 Task: Open Card Food Safety Review in Board Talent Acquisition to Workspace Diversity and Inclusion and add a team member Softage.2@softage.net, a label Purple, a checklist Exchange-Traded Funds (ETFs), an attachment from your onedrive, a color Purple and finally, add a card description 'Plan and execute company team-building retreat with a focus on stress management and resilience' and a comment 'Let us approach this task with a sense of ownership and responsibility, recognizing that its success is our responsibility.'. Add a start date 'Jan 02, 1900' with a due date 'Jan 09, 1900'
Action: Mouse moved to (104, 372)
Screenshot: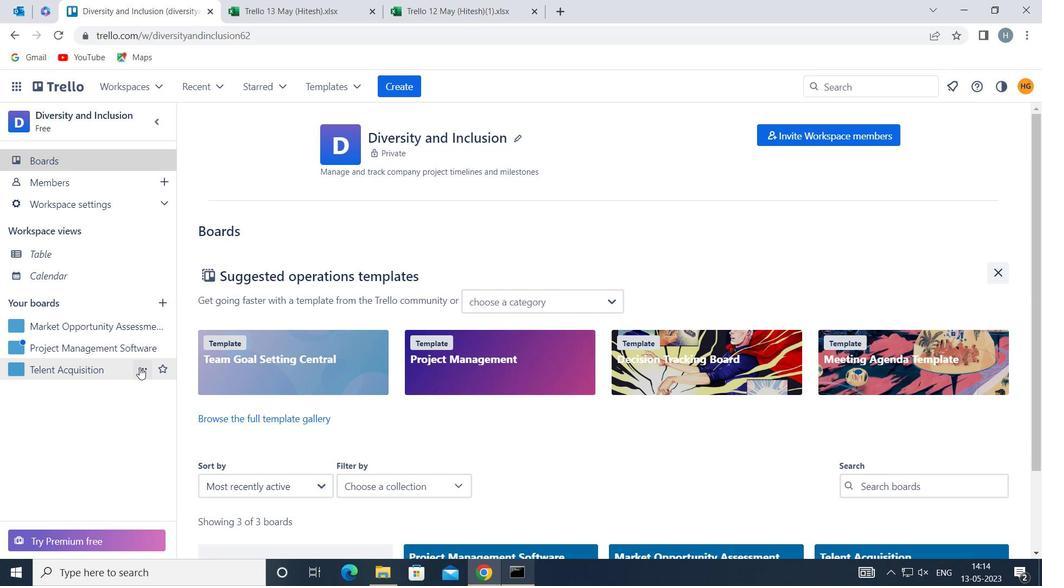 
Action: Mouse pressed left at (104, 372)
Screenshot: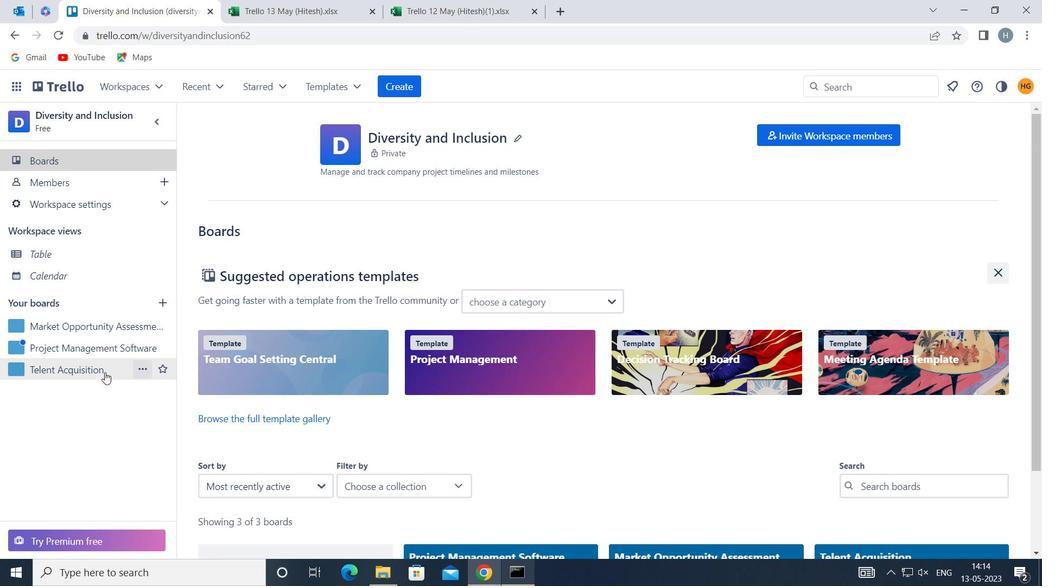 
Action: Mouse moved to (328, 190)
Screenshot: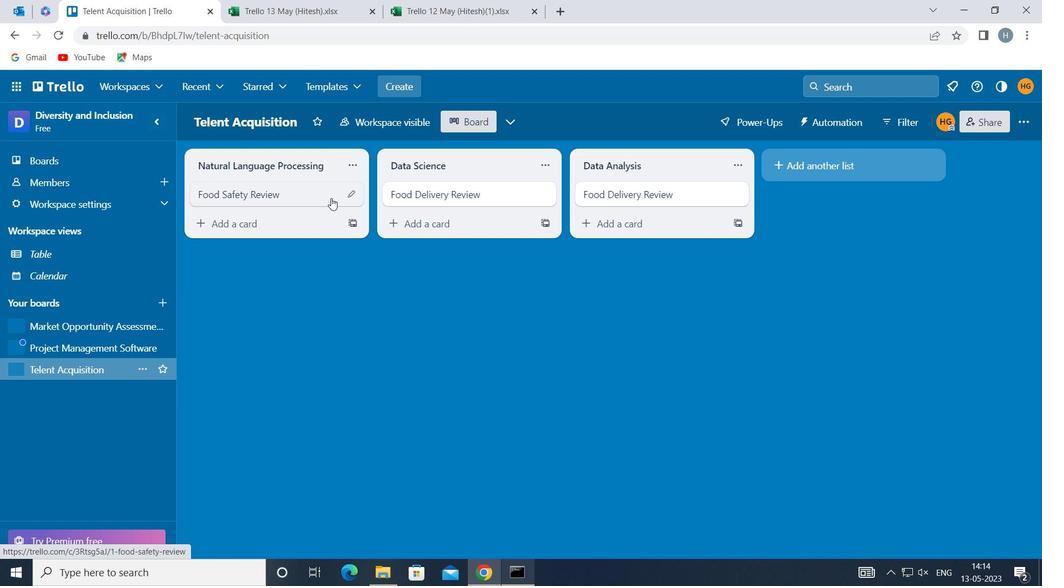 
Action: Mouse pressed left at (328, 190)
Screenshot: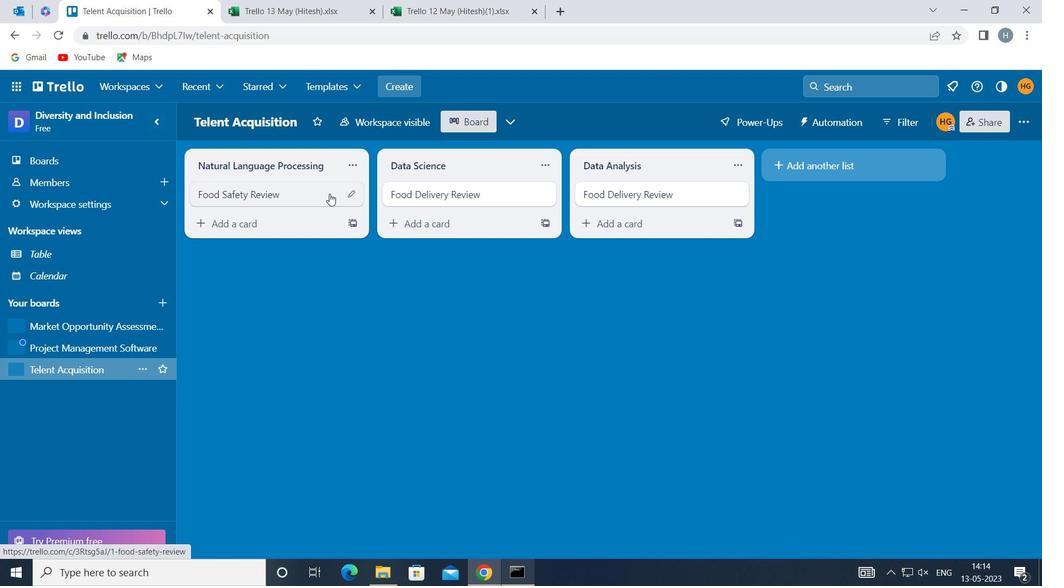 
Action: Mouse moved to (698, 193)
Screenshot: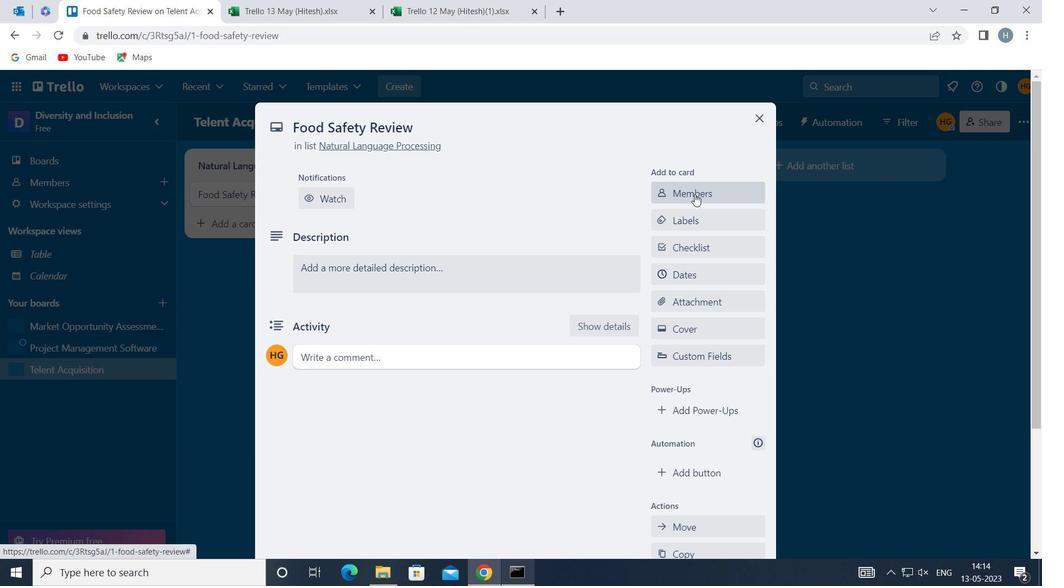 
Action: Mouse pressed left at (698, 193)
Screenshot: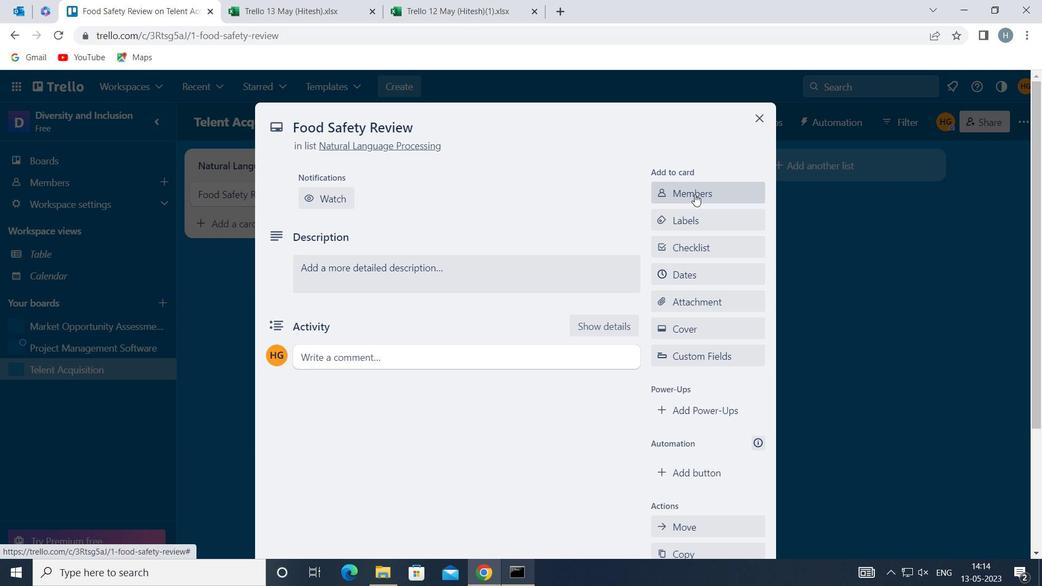 
Action: Mouse moved to (698, 192)
Screenshot: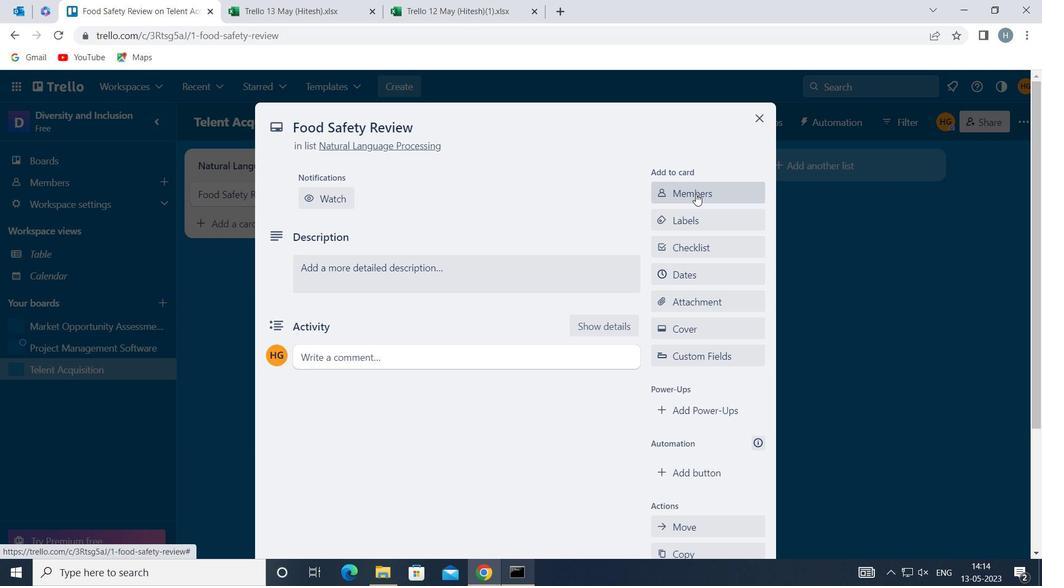 
Action: Key pressed softage
Screenshot: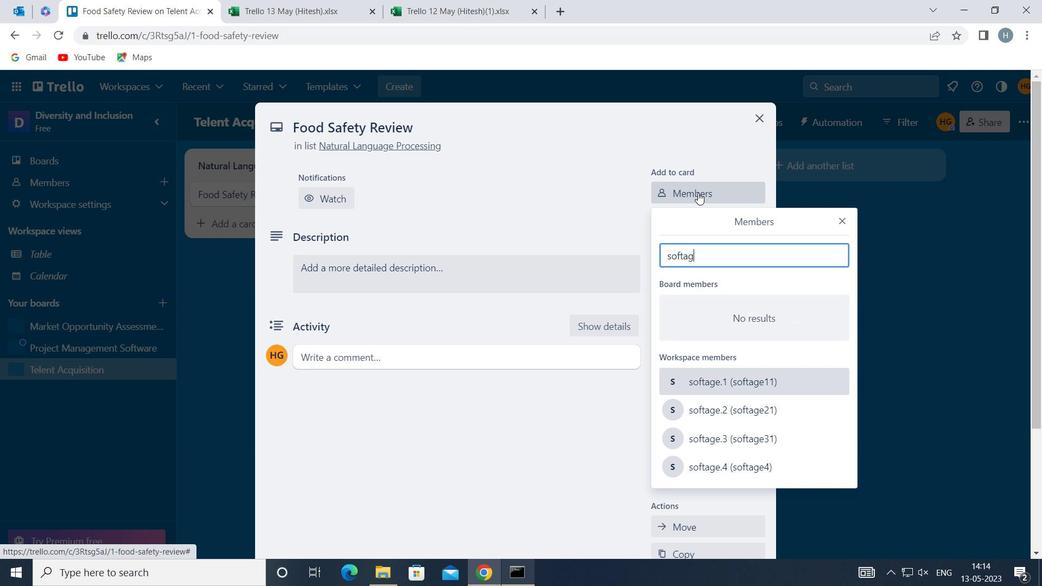 
Action: Mouse moved to (734, 407)
Screenshot: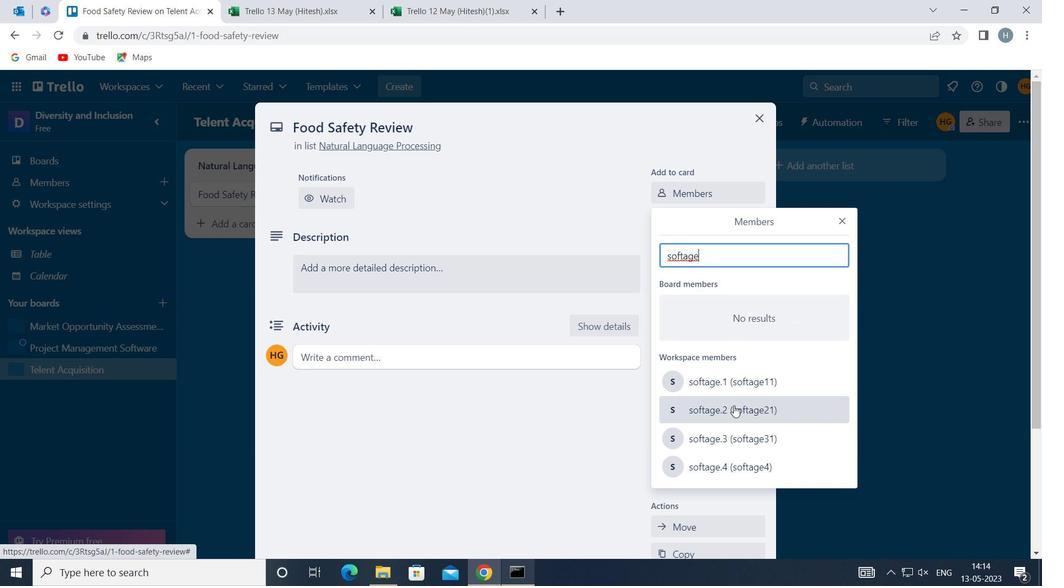 
Action: Mouse pressed left at (734, 407)
Screenshot: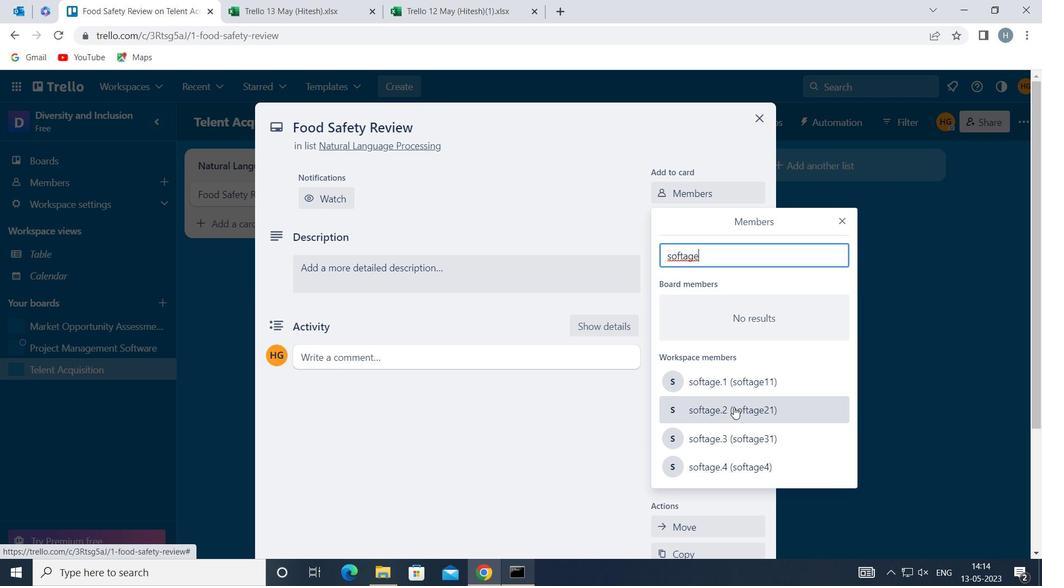 
Action: Mouse moved to (846, 219)
Screenshot: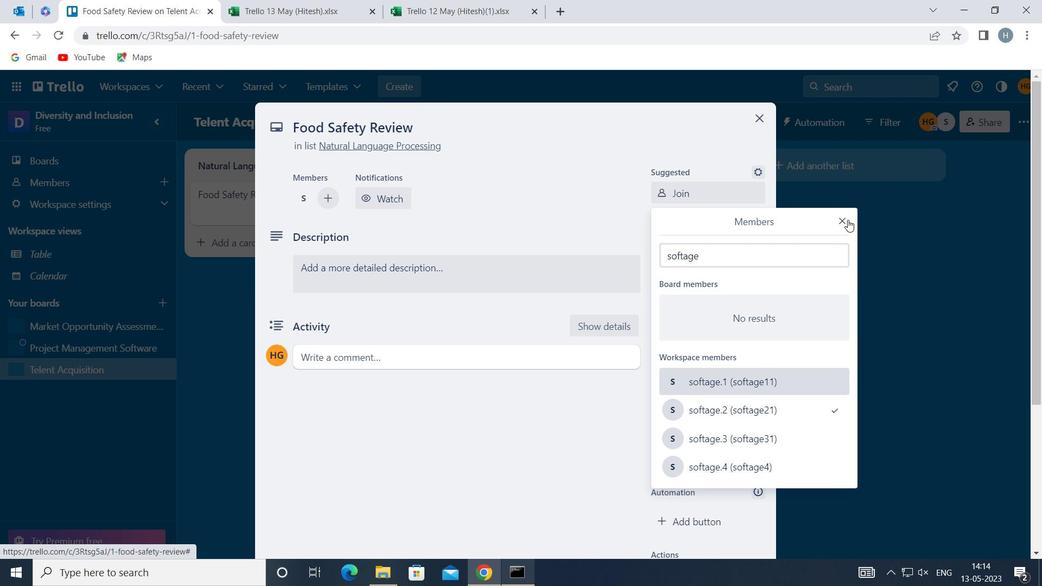 
Action: Mouse pressed left at (846, 219)
Screenshot: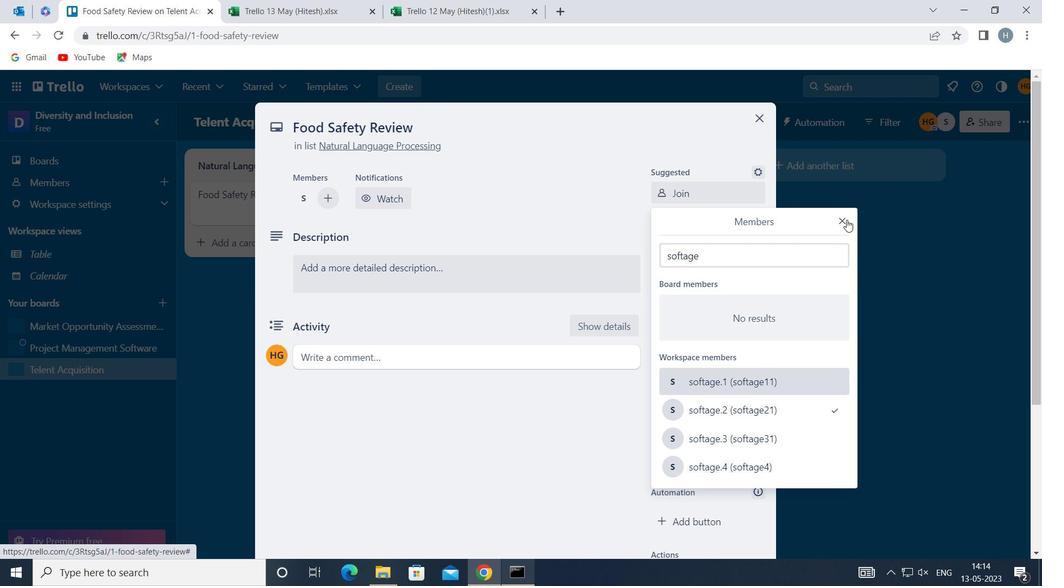 
Action: Mouse moved to (716, 266)
Screenshot: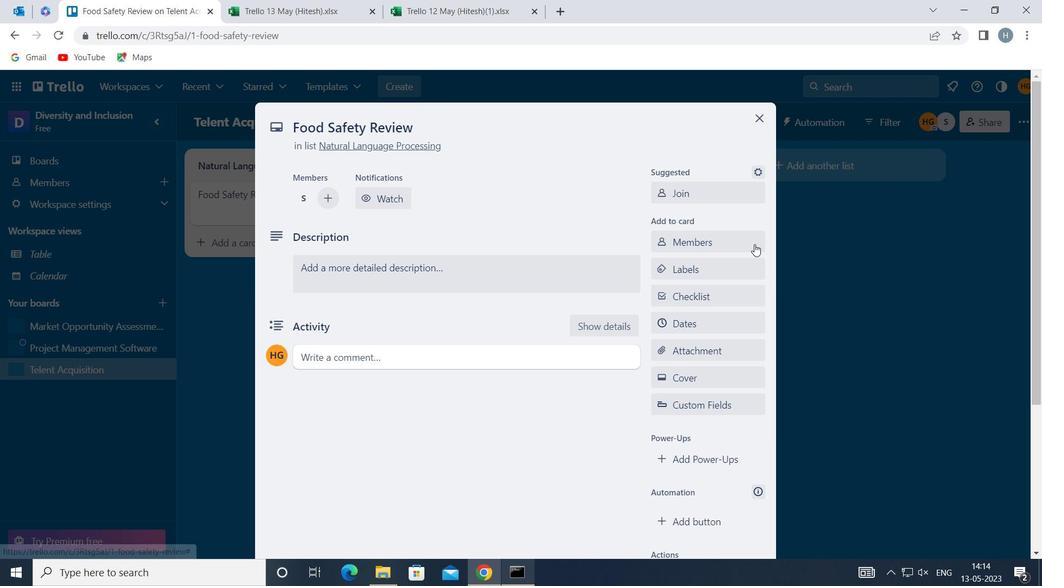 
Action: Mouse pressed left at (716, 266)
Screenshot: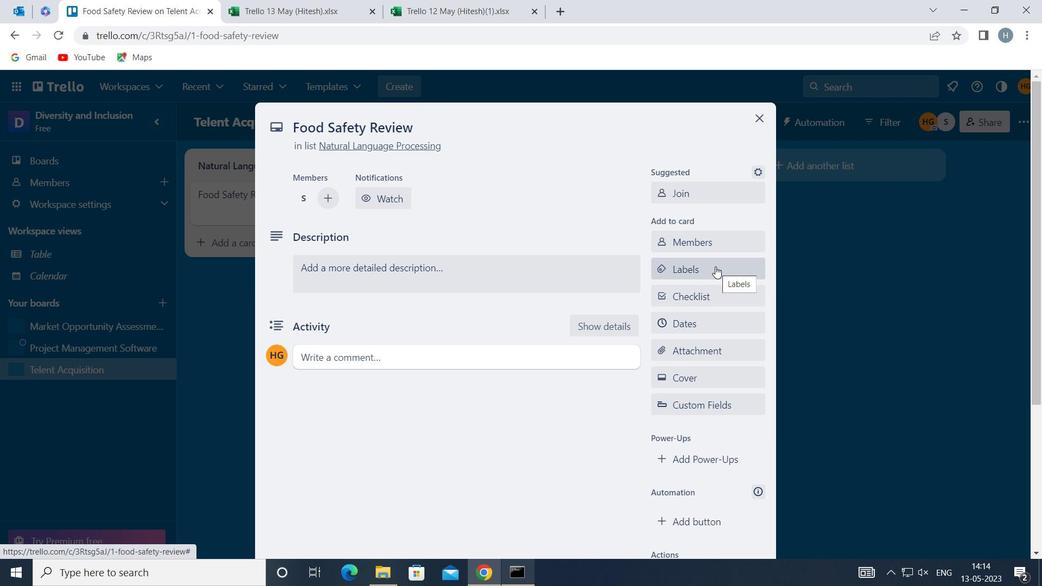 
Action: Mouse moved to (728, 294)
Screenshot: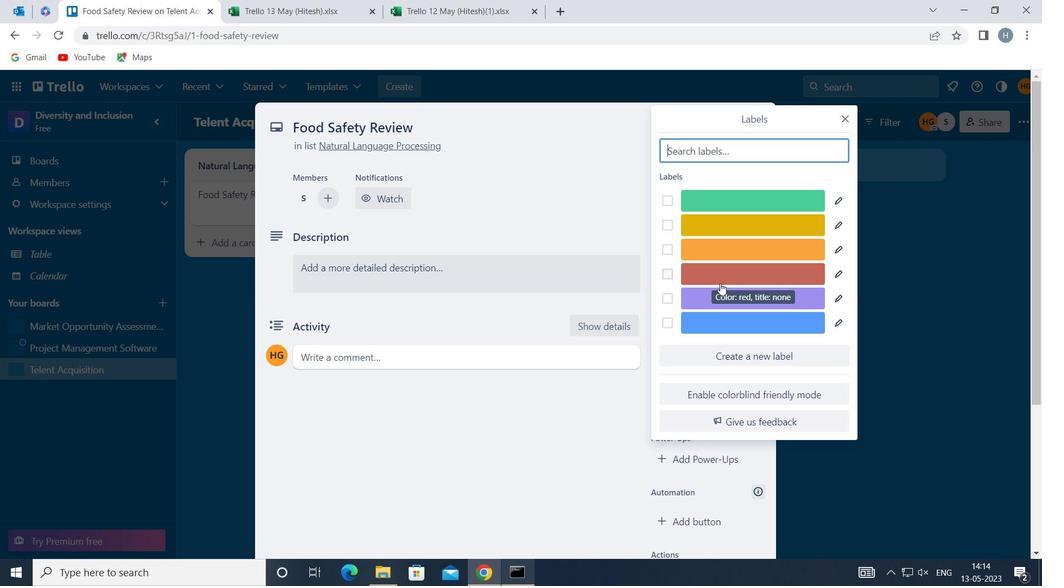 
Action: Mouse pressed left at (728, 294)
Screenshot: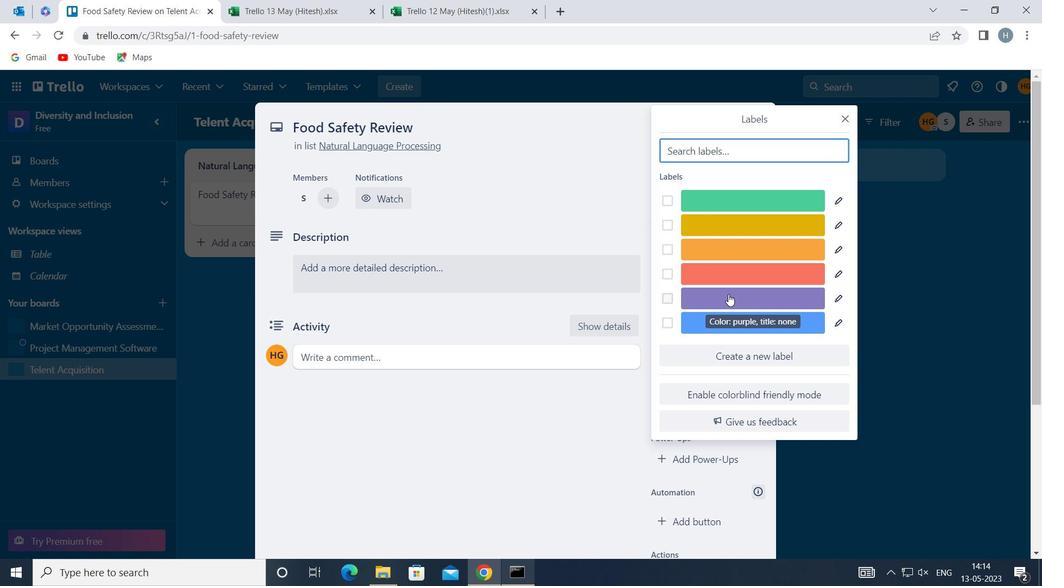 
Action: Mouse moved to (845, 115)
Screenshot: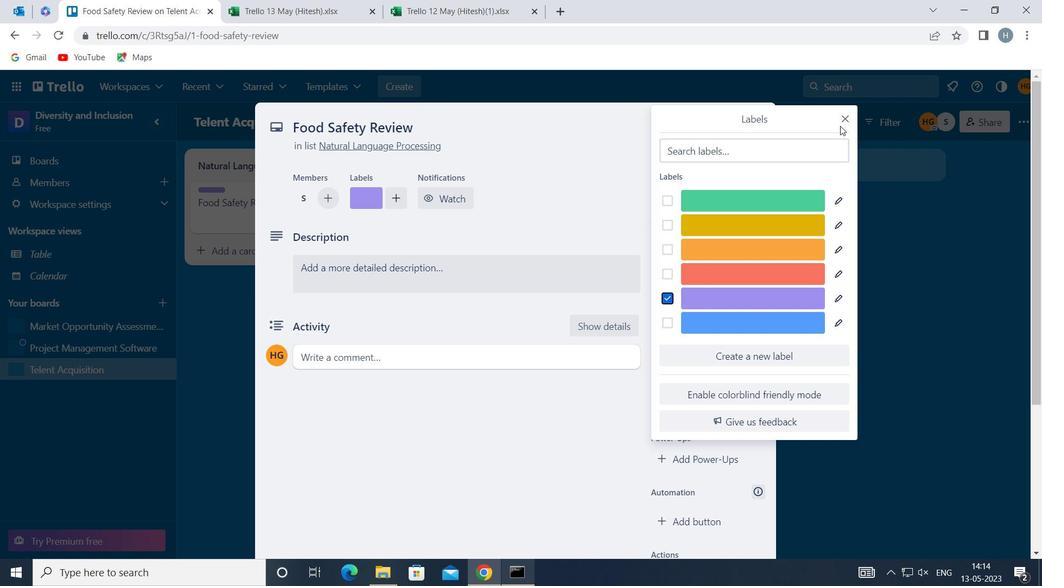 
Action: Mouse pressed left at (845, 115)
Screenshot: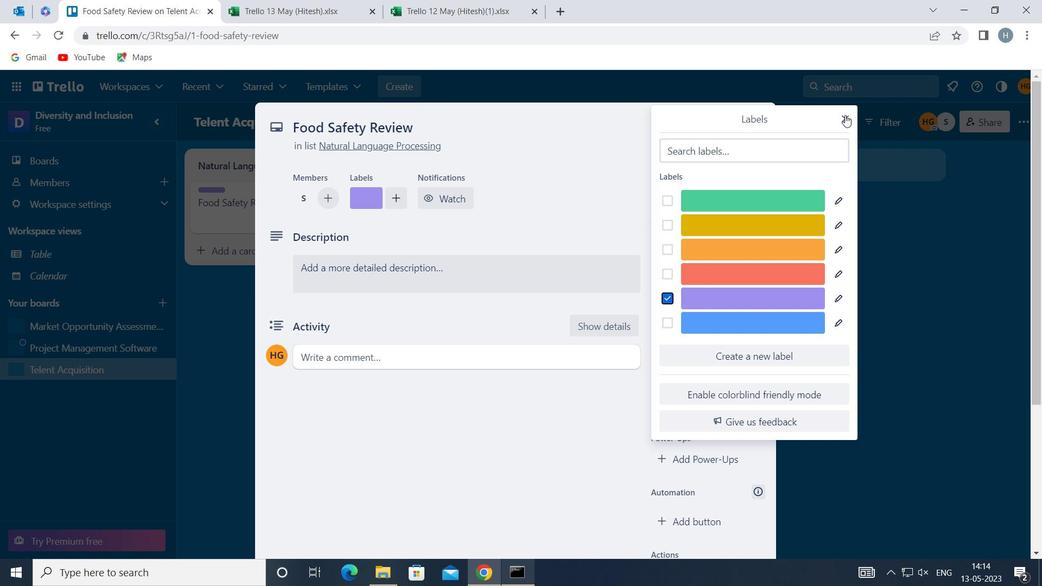 
Action: Mouse moved to (702, 293)
Screenshot: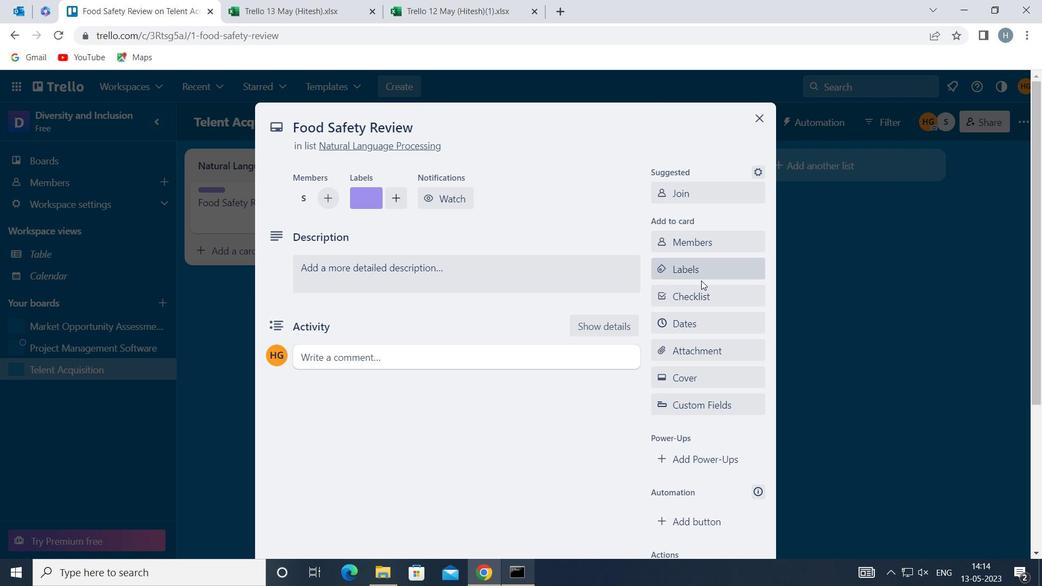 
Action: Mouse pressed left at (702, 293)
Screenshot: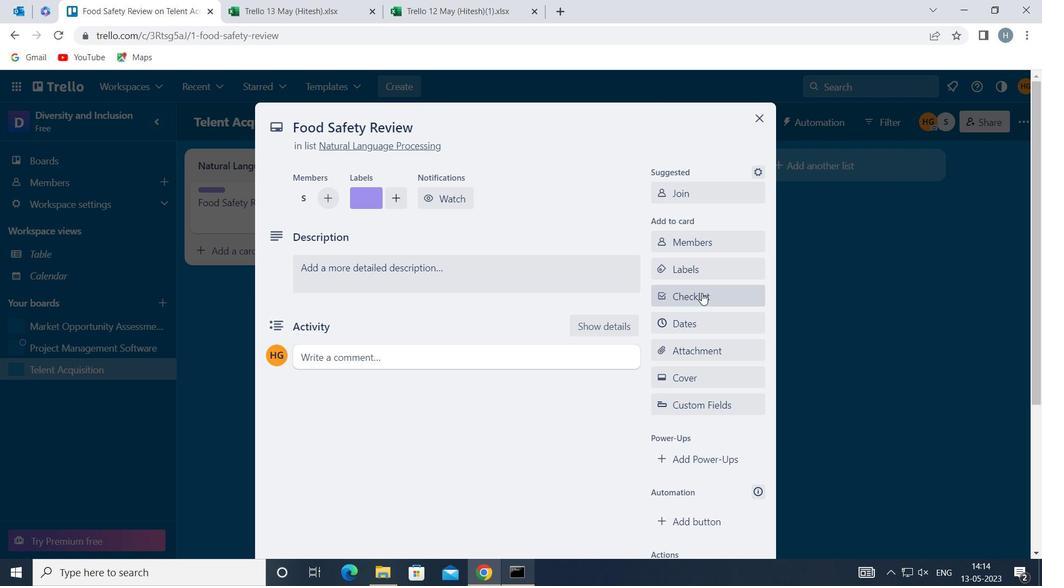 
Action: Mouse moved to (704, 293)
Screenshot: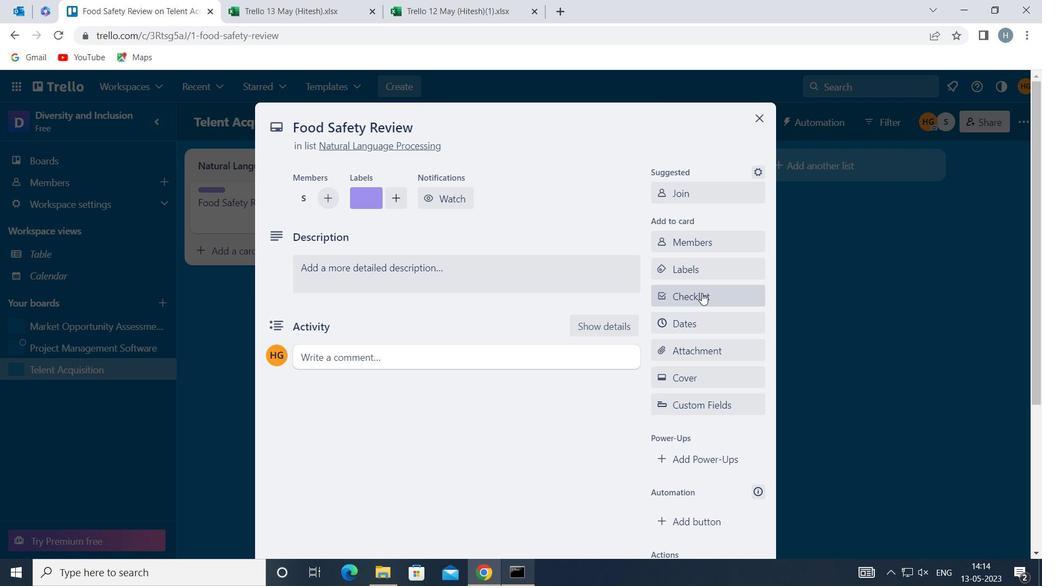 
Action: Key pressed <Key.shift>EXCHANGE-<Key.shift>TRADED<Key.space><Key.shift>FUNDS<Key.space><Key.shift_r>(<Key.shift><Key.shift><Key.shift><Key.shift><Key.shift><Key.shift><Key.shift><Key.shift><Key.shift><Key.shift><Key.shift><Key.shift>ETFS<Key.shift_r>)
Screenshot: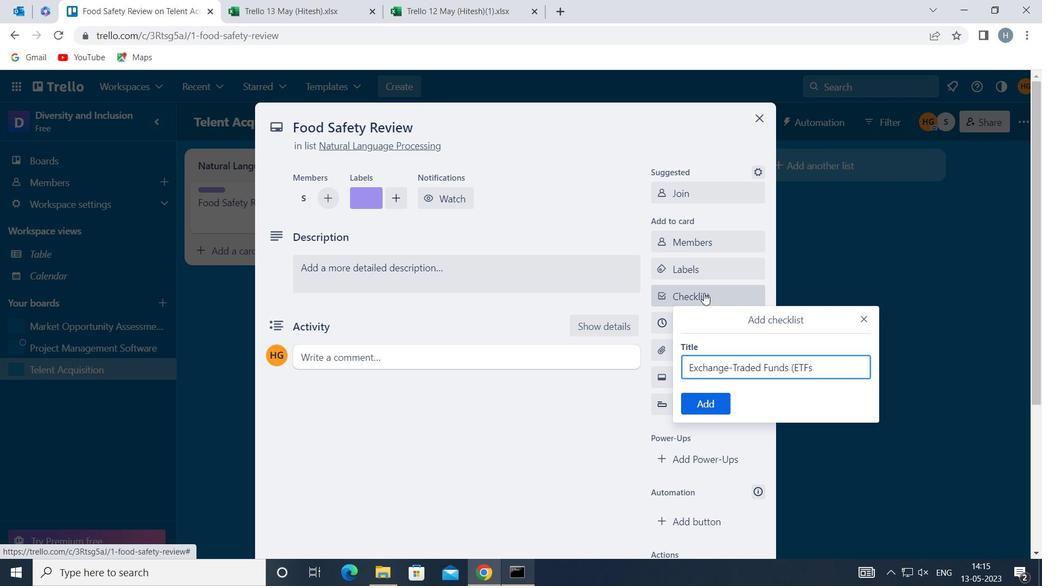 
Action: Mouse moved to (692, 400)
Screenshot: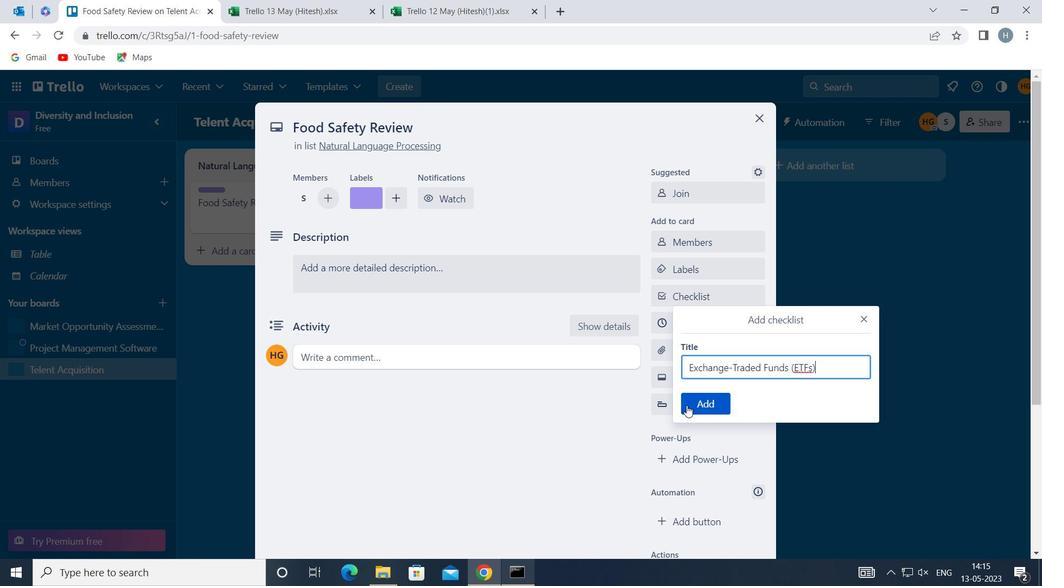 
Action: Mouse pressed left at (692, 400)
Screenshot: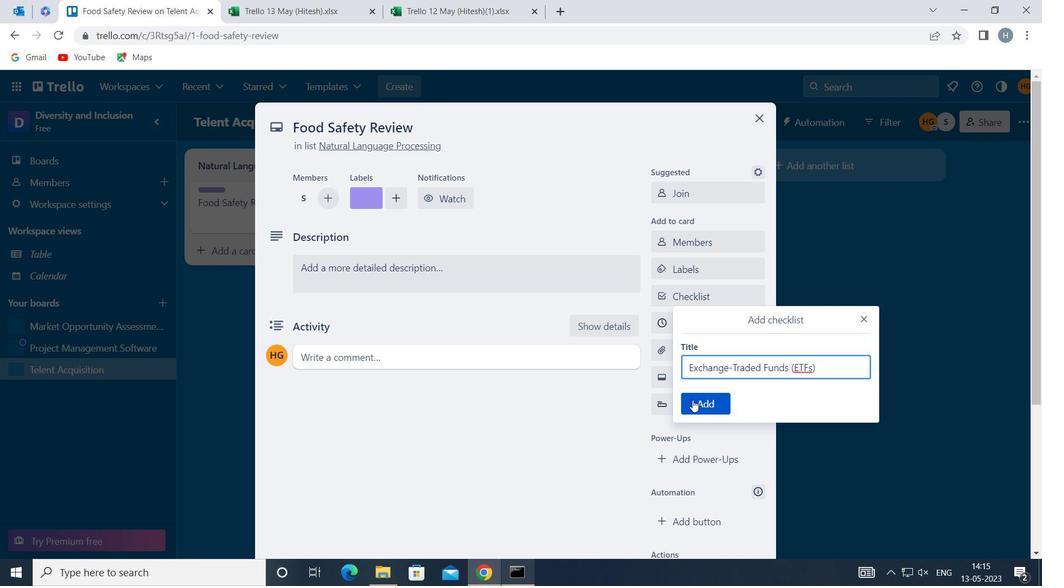 
Action: Mouse moved to (711, 346)
Screenshot: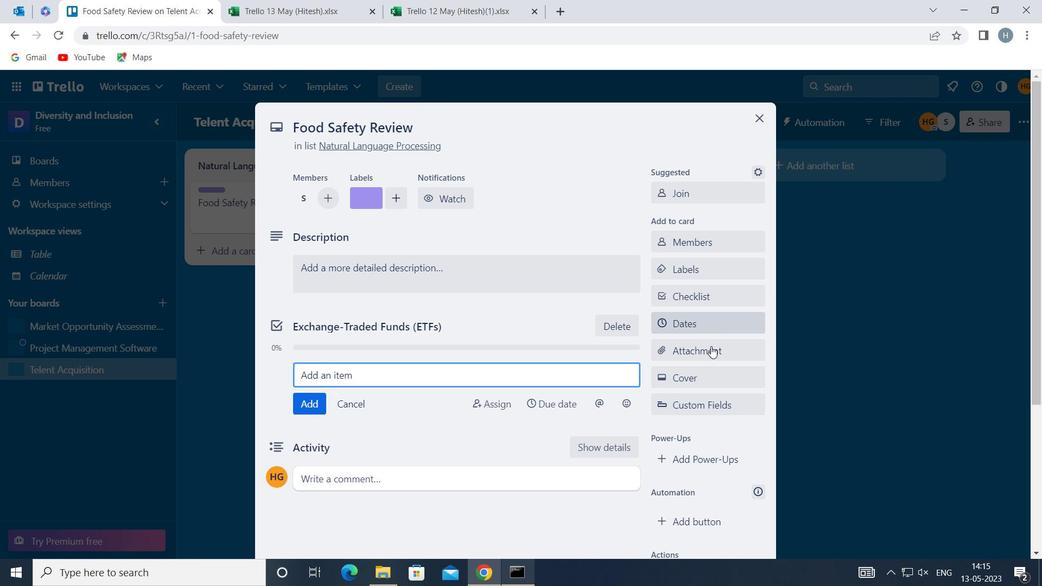 
Action: Mouse pressed left at (711, 346)
Screenshot: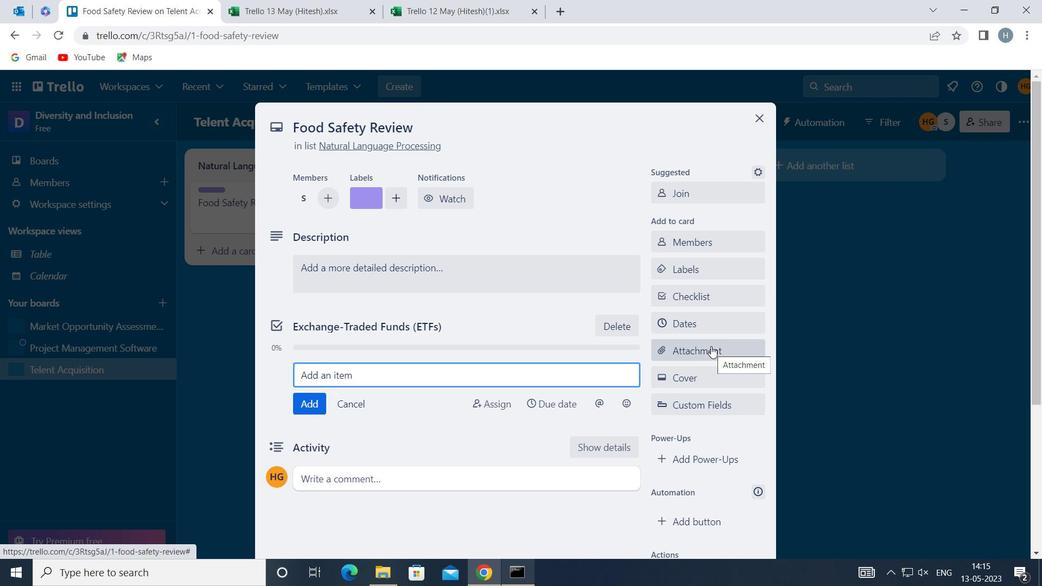 
Action: Mouse moved to (721, 249)
Screenshot: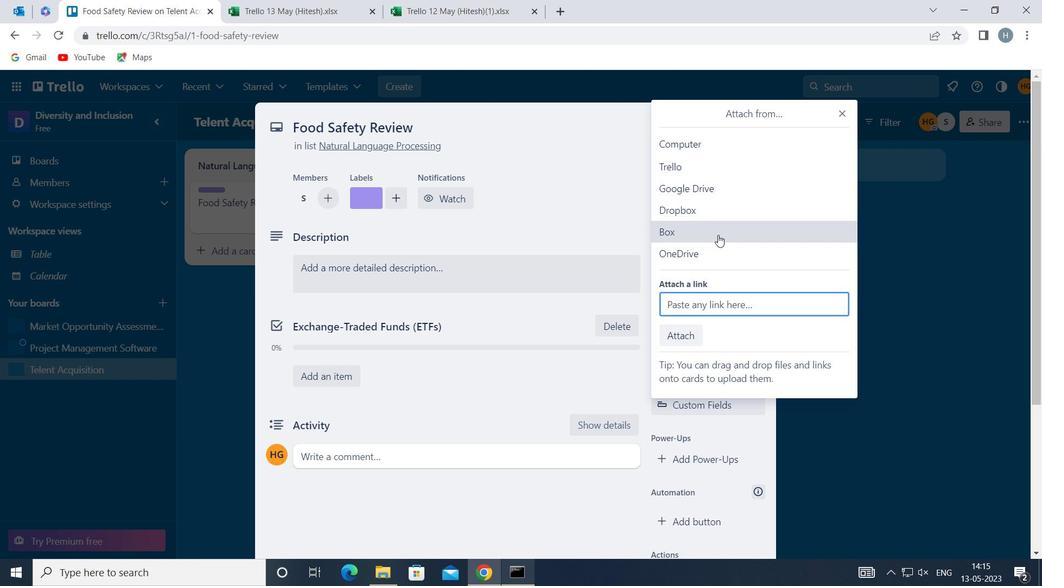 
Action: Mouse pressed left at (721, 249)
Screenshot: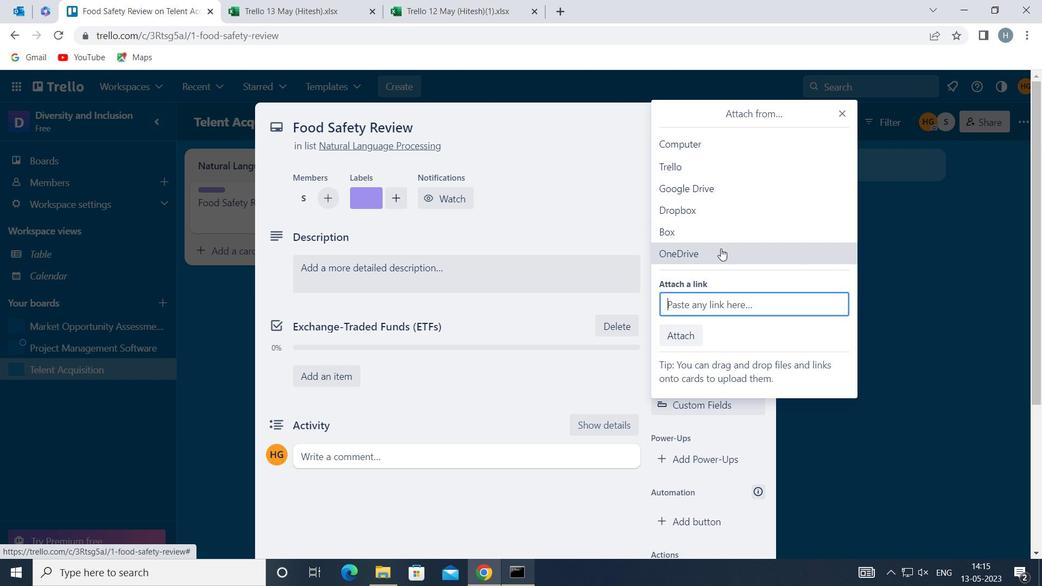 
Action: Mouse moved to (529, 200)
Screenshot: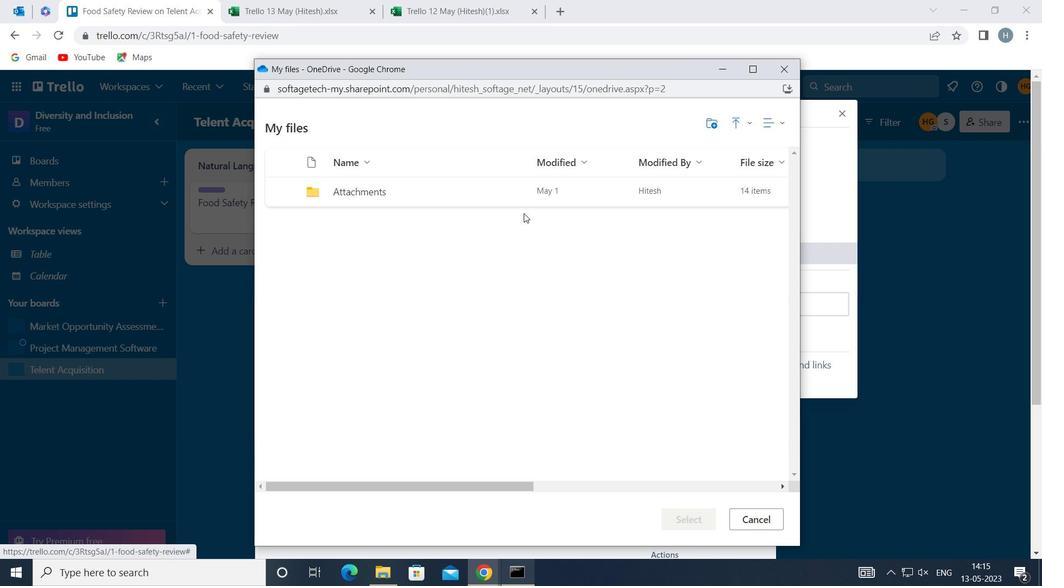 
Action: Mouse pressed left at (529, 200)
Screenshot: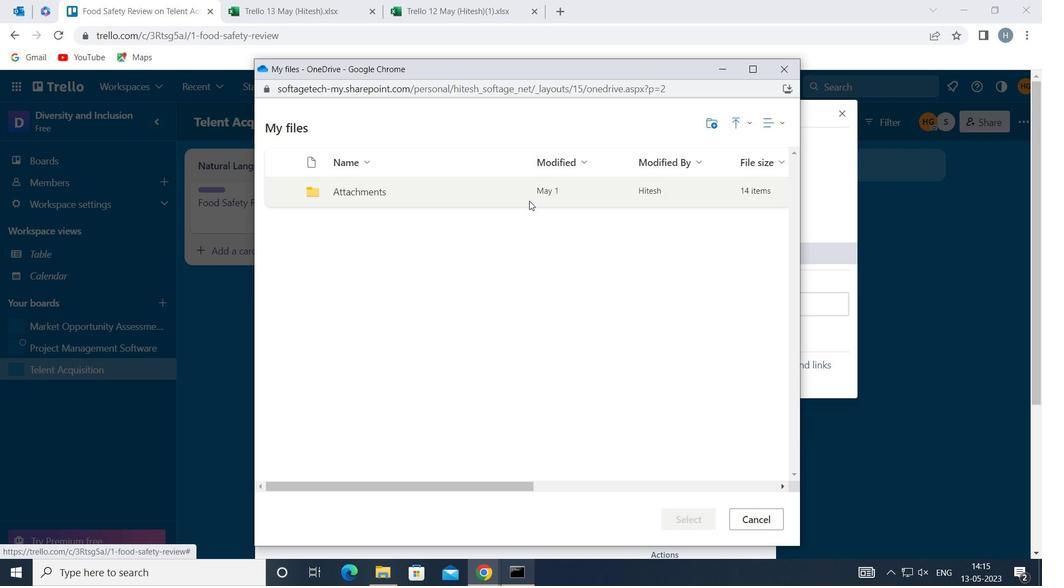 
Action: Mouse pressed left at (529, 200)
Screenshot: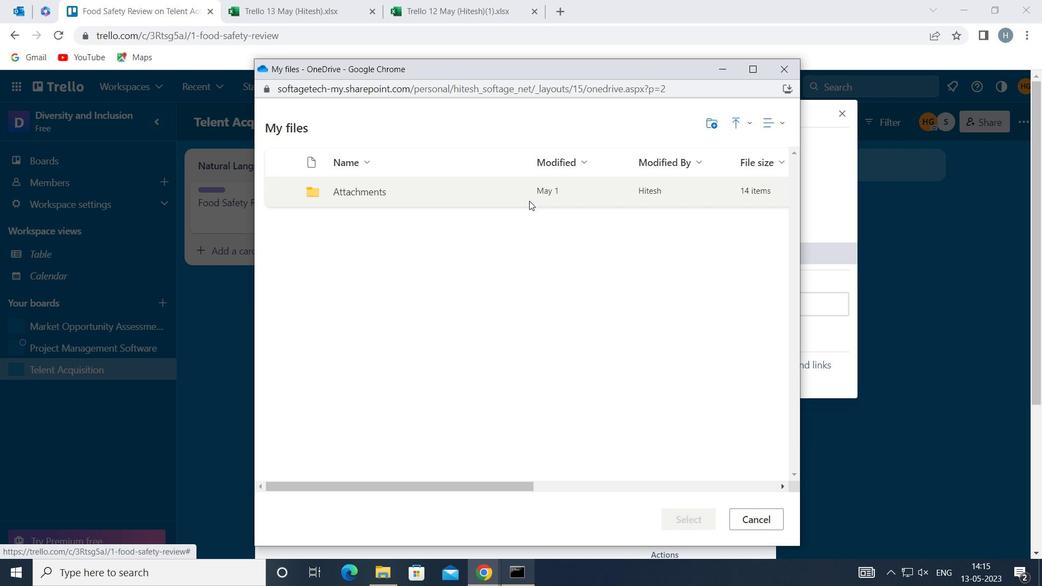 
Action: Mouse moved to (539, 217)
Screenshot: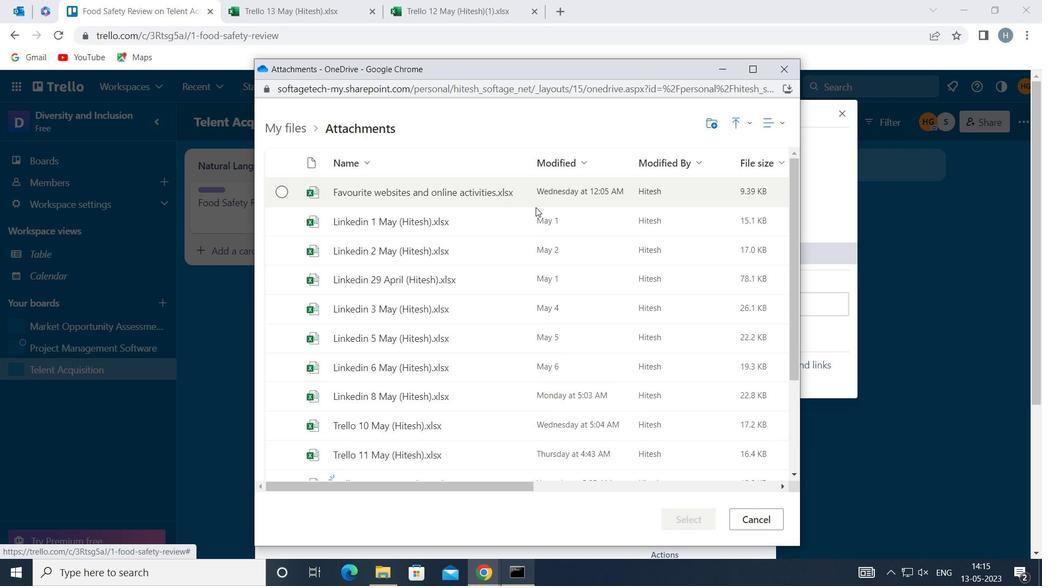 
Action: Mouse pressed left at (539, 217)
Screenshot: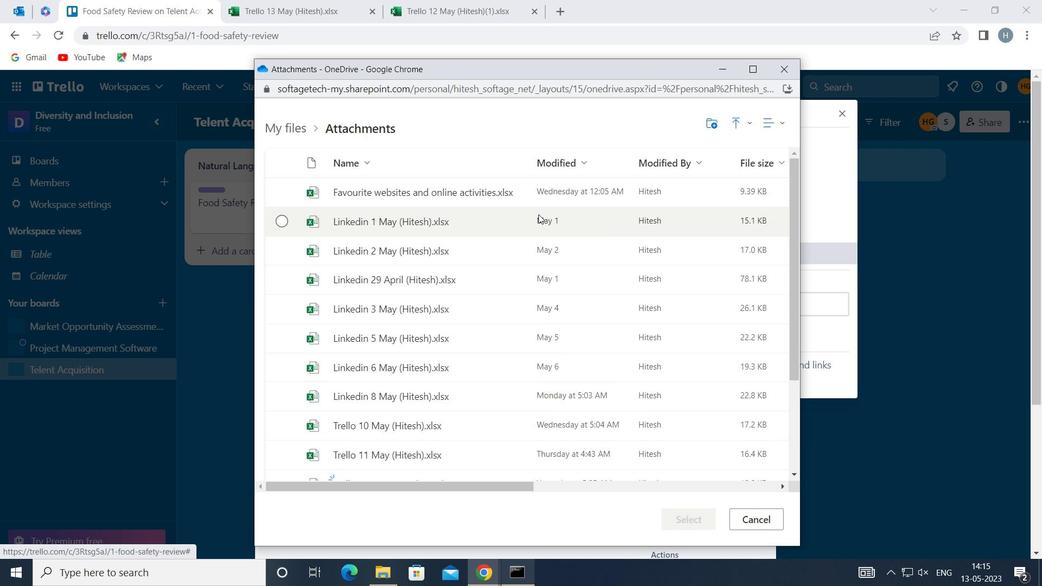 
Action: Mouse moved to (687, 520)
Screenshot: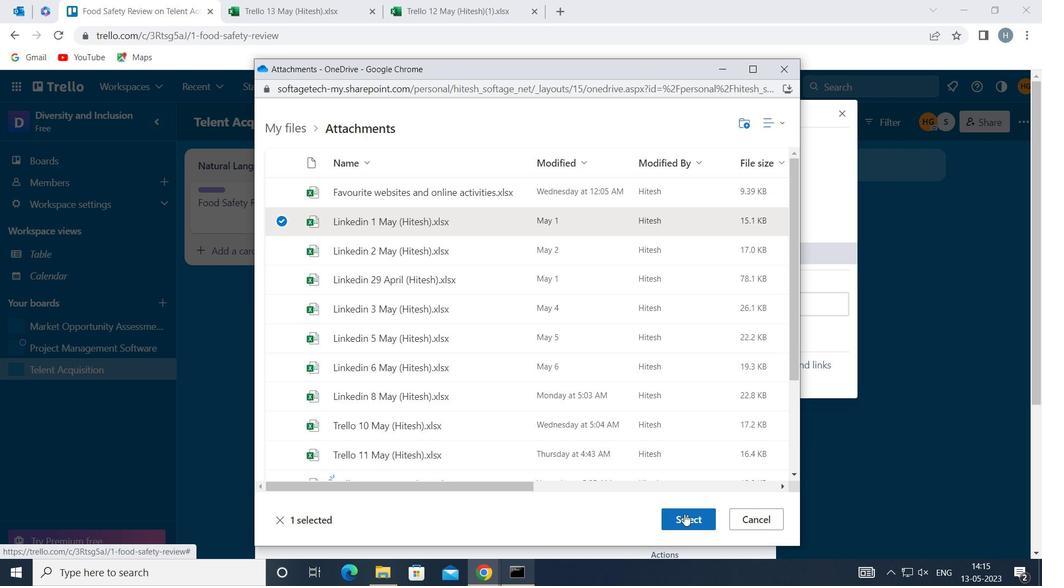 
Action: Mouse pressed left at (687, 520)
Screenshot: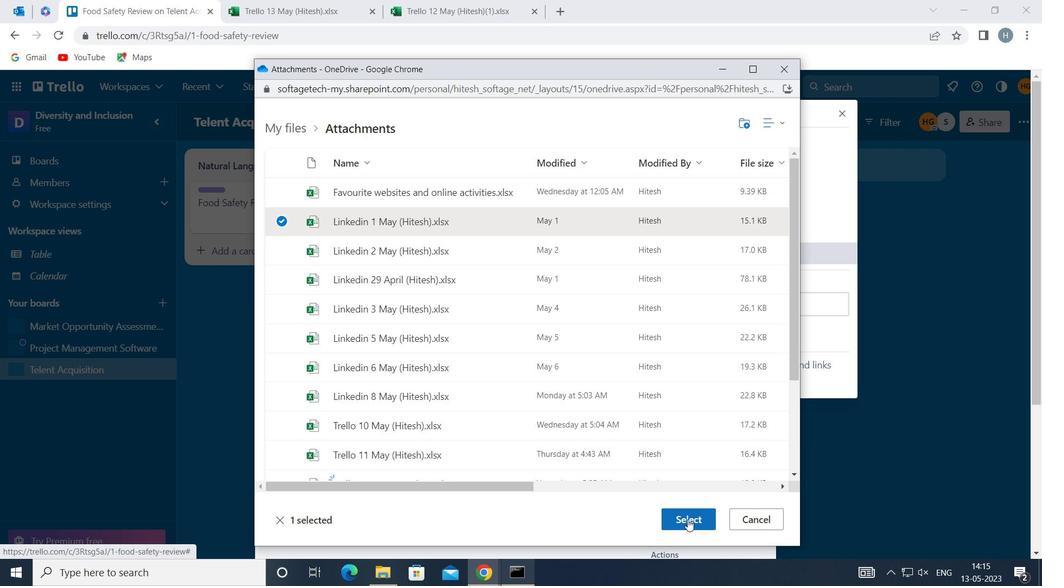 
Action: Mouse moved to (742, 377)
Screenshot: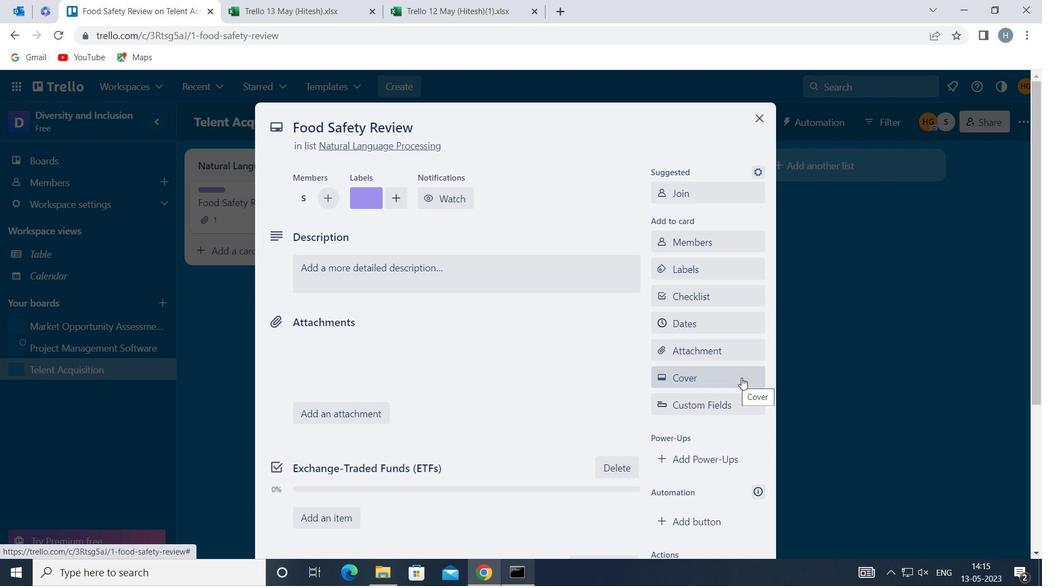 
Action: Mouse pressed left at (742, 377)
Screenshot: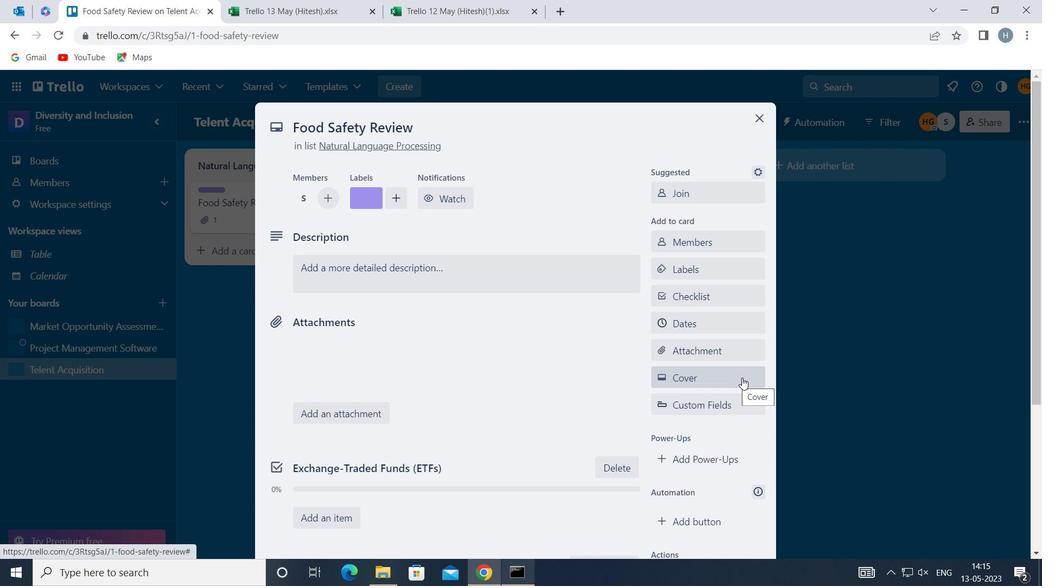 
Action: Mouse moved to (838, 281)
Screenshot: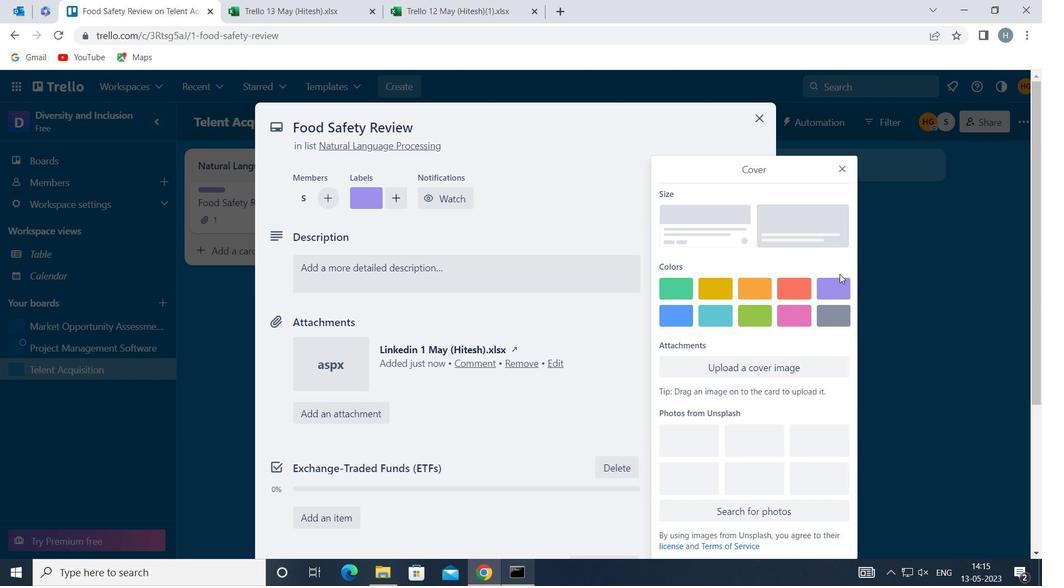 
Action: Mouse pressed left at (838, 281)
Screenshot: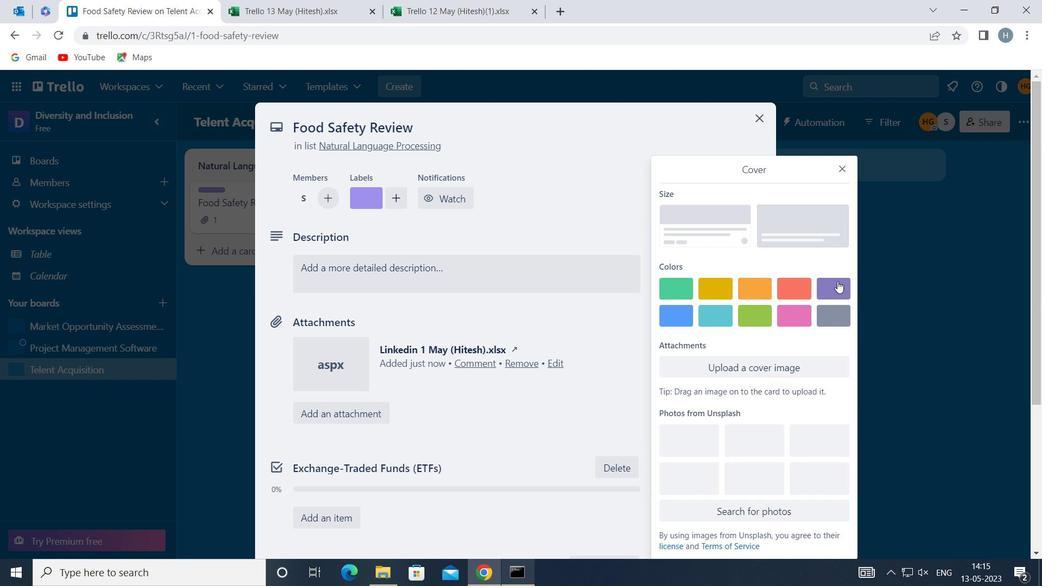 
Action: Mouse moved to (842, 141)
Screenshot: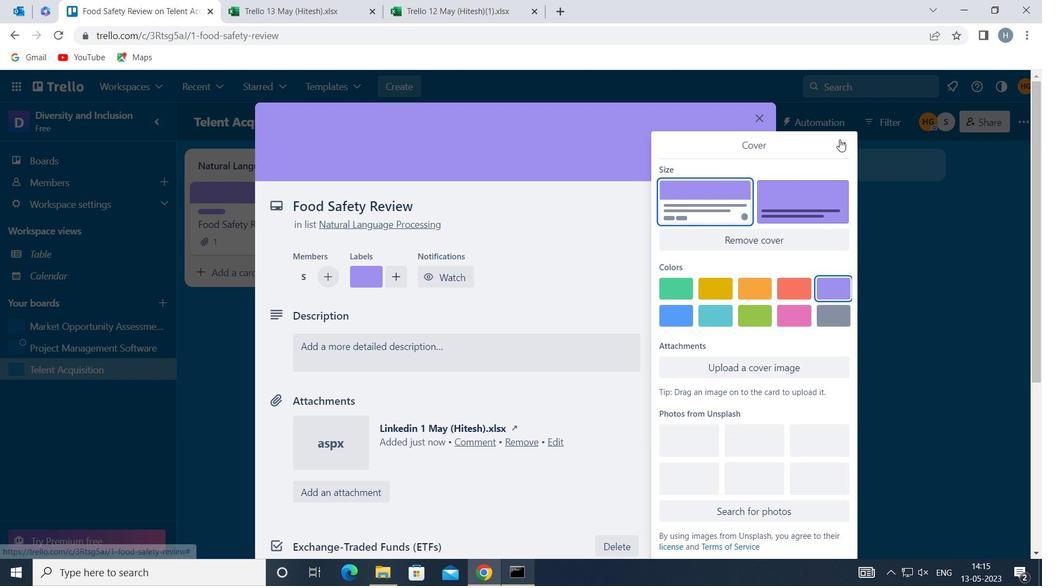 
Action: Mouse pressed left at (842, 141)
Screenshot: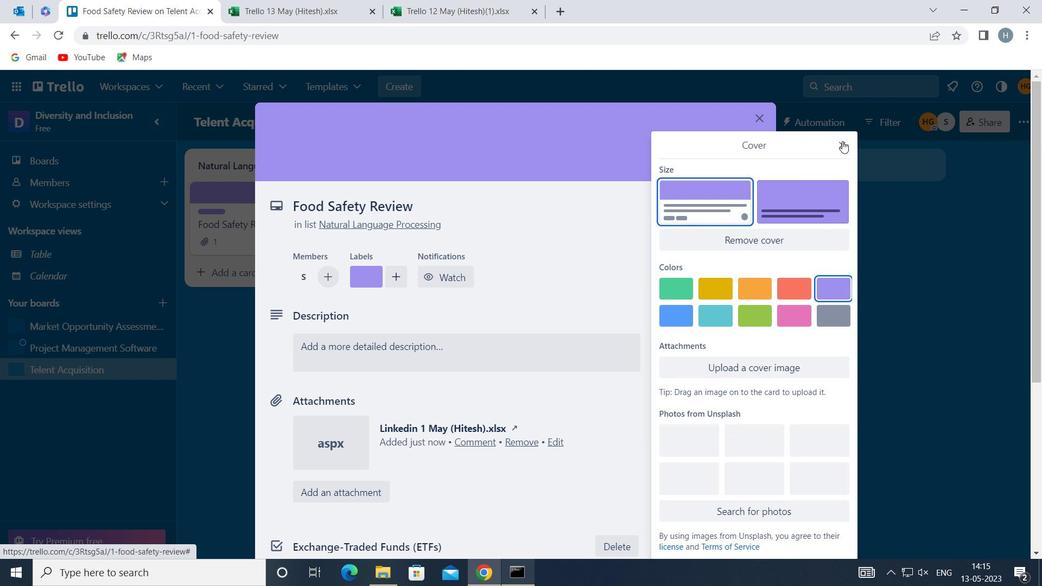 
Action: Mouse moved to (516, 353)
Screenshot: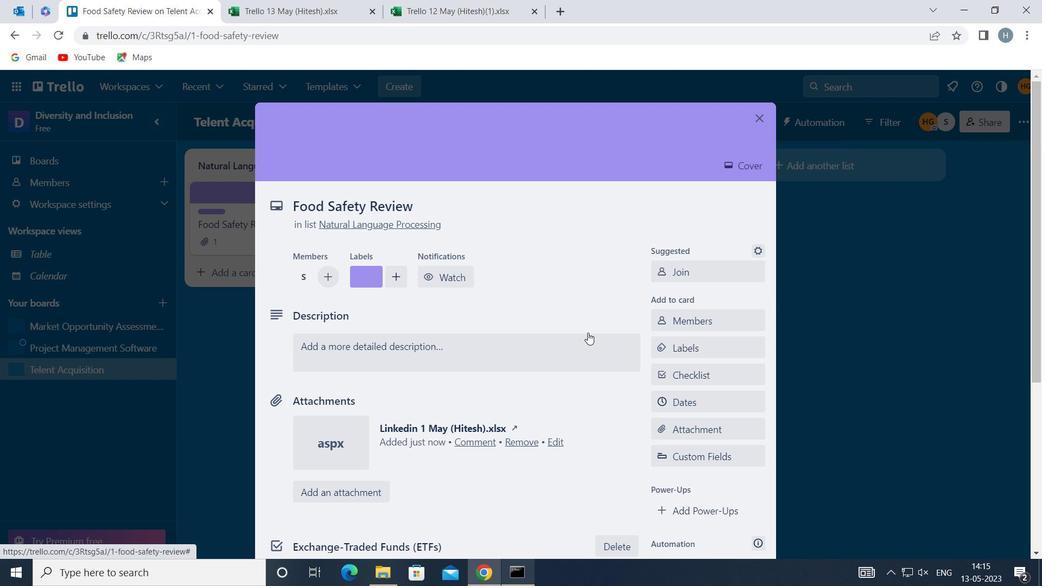
Action: Mouse pressed left at (516, 353)
Screenshot: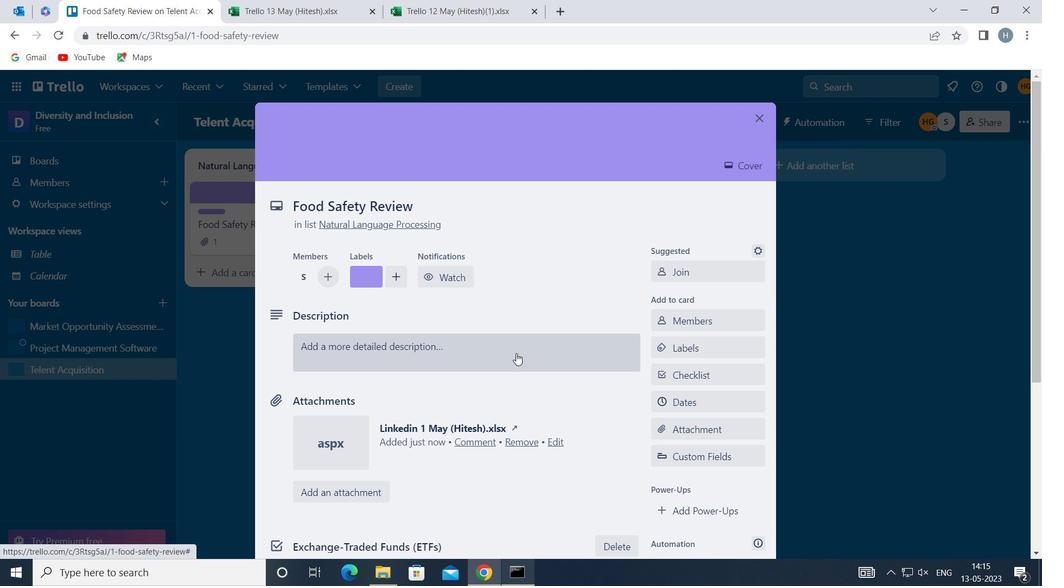 
Action: Mouse moved to (442, 381)
Screenshot: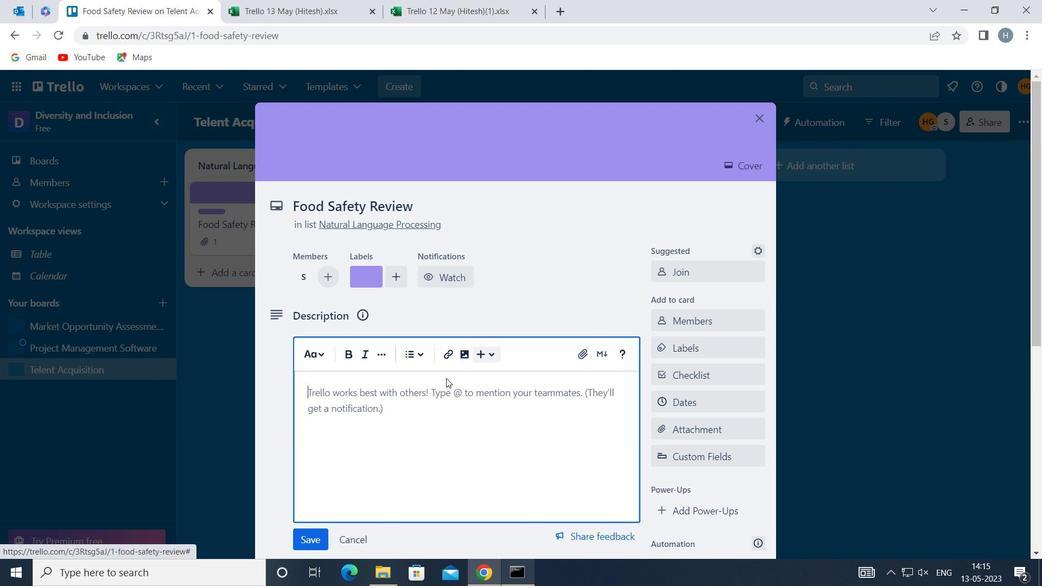 
Action: Key pressed <Key.shift>PLAN<Key.space>AND<Key.space><Key.shift>EXECUTE<Key.space>COMPANY<Key.space>TEAM-BUILDING<Key.space>RETREAT<Key.space>WITH<Key.space>A<Key.space>FOCUS<Key.space>ON<Key.space>STRES<Key.space><Key.space><Key.backspace>S<Key.backspace><Key.backspace>S<Key.space>MANAGEMENT<Key.space>AND<Key.space>RESILIENCE
Screenshot: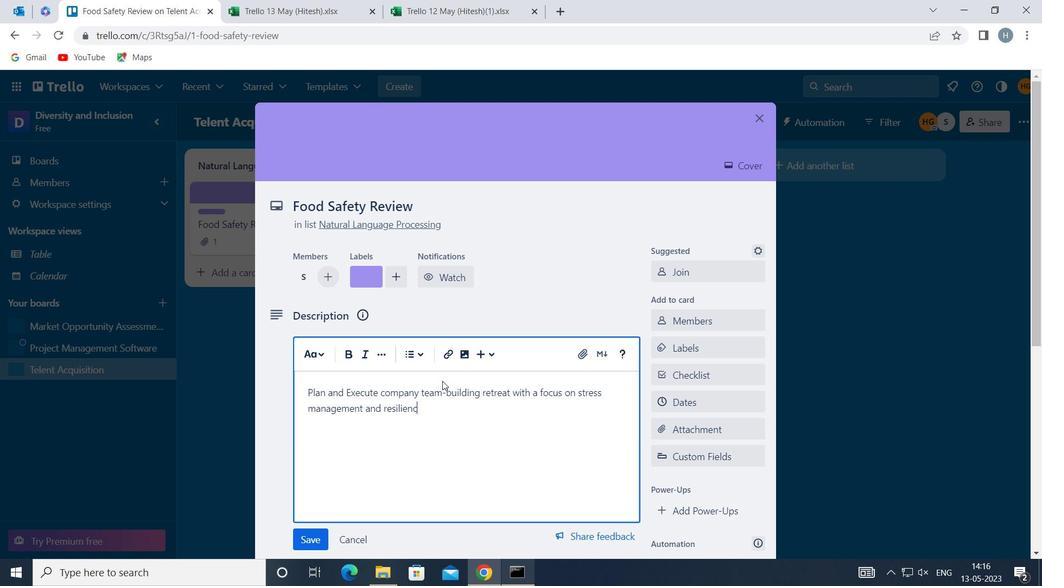 
Action: Mouse moved to (310, 538)
Screenshot: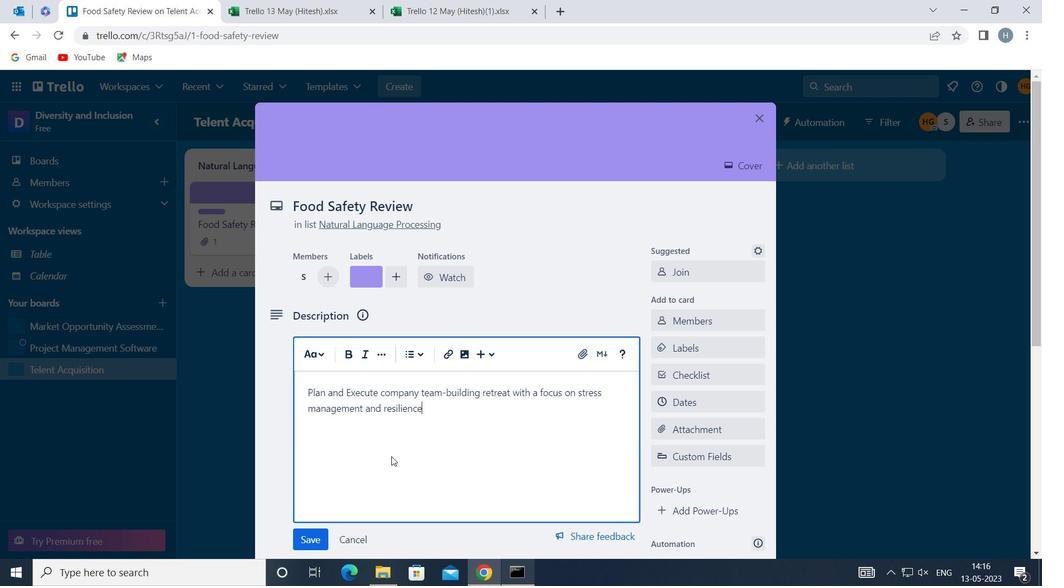 
Action: Mouse pressed left at (310, 538)
Screenshot: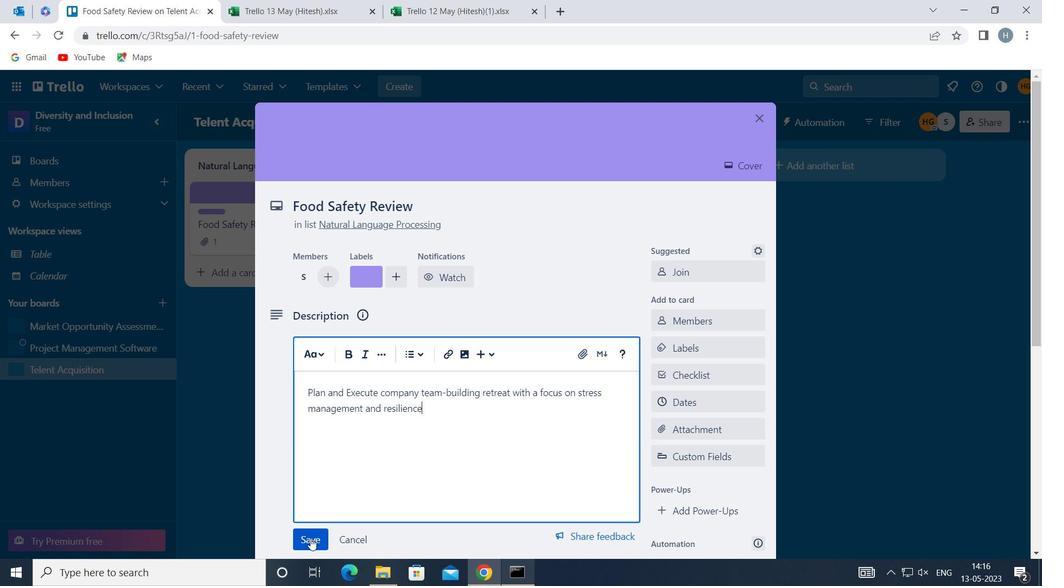 
Action: Mouse moved to (380, 456)
Screenshot: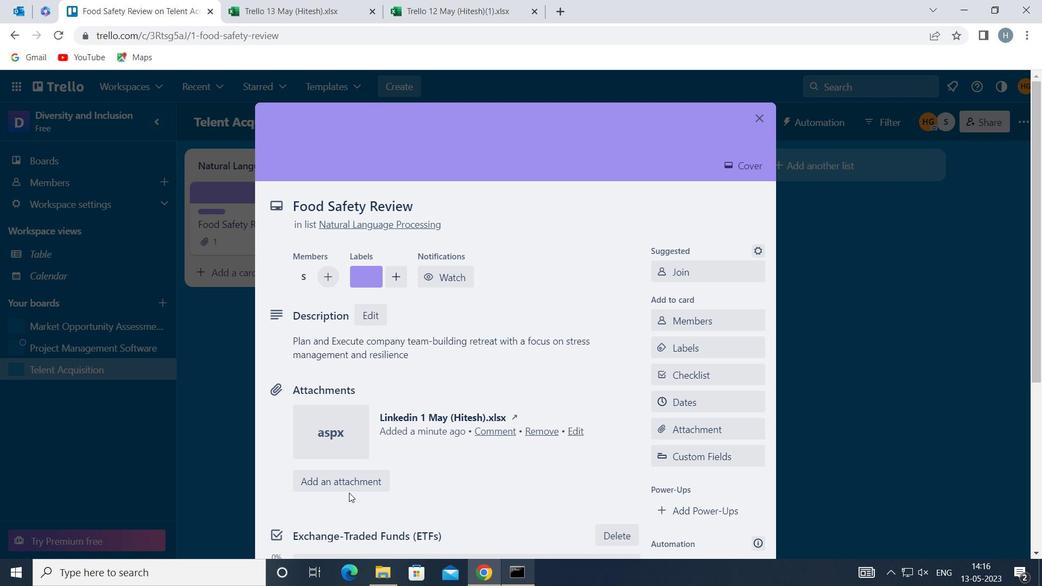 
Action: Mouse scrolled (380, 456) with delta (0, 0)
Screenshot: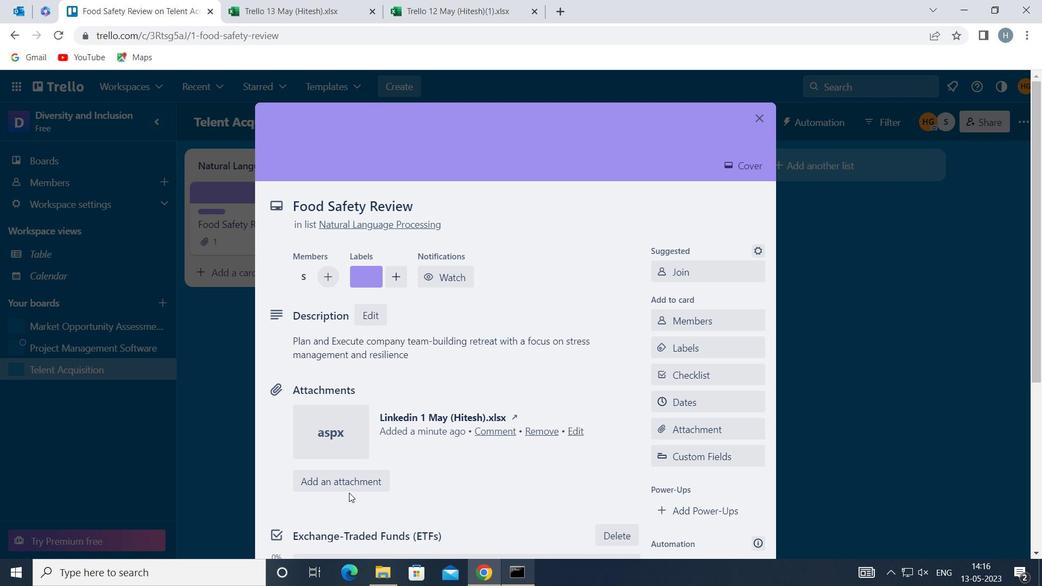 
Action: Mouse scrolled (380, 456) with delta (0, 0)
Screenshot: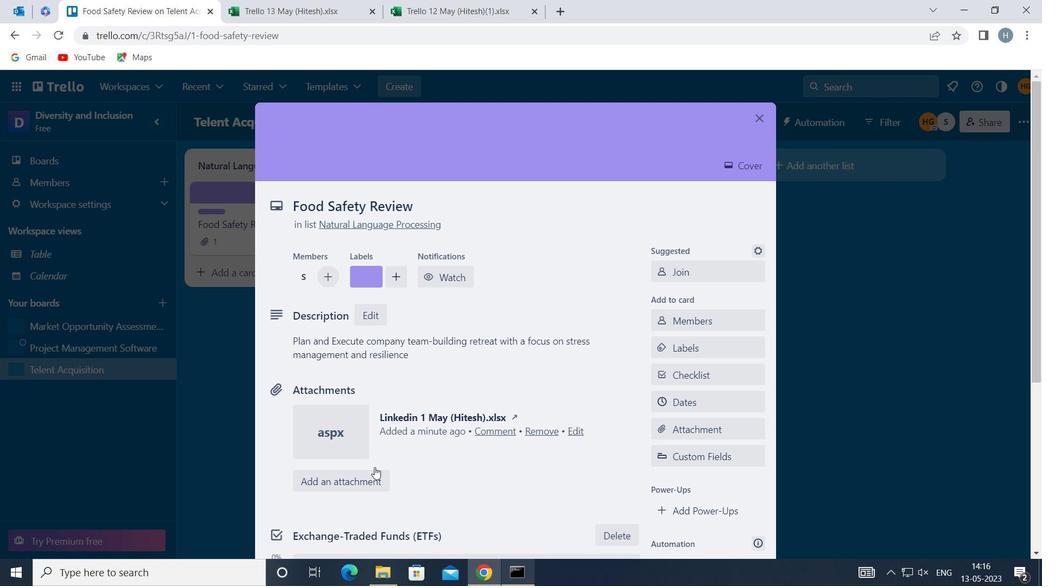 
Action: Mouse scrolled (380, 456) with delta (0, 0)
Screenshot: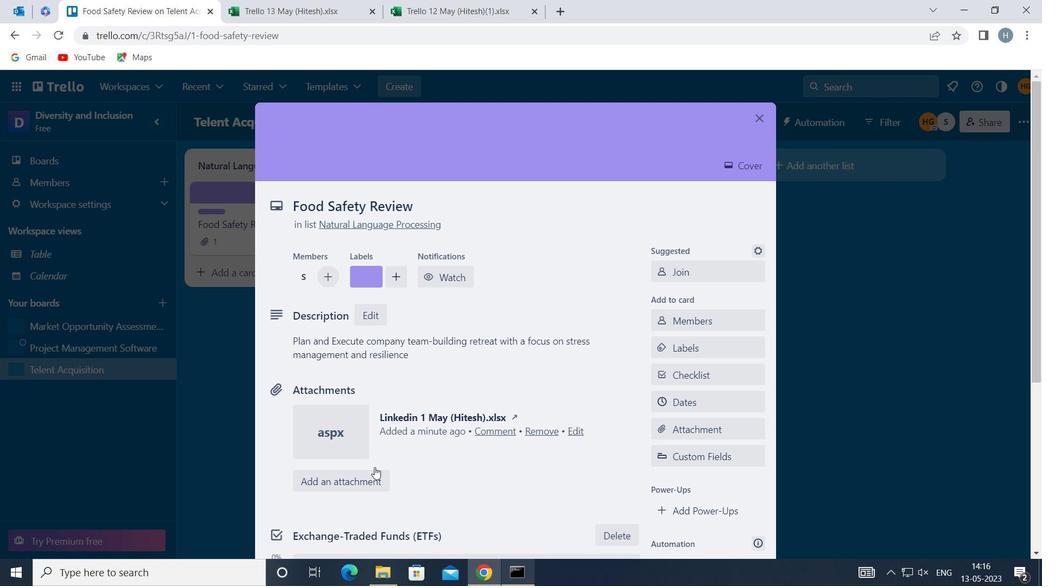 
Action: Mouse moved to (410, 459)
Screenshot: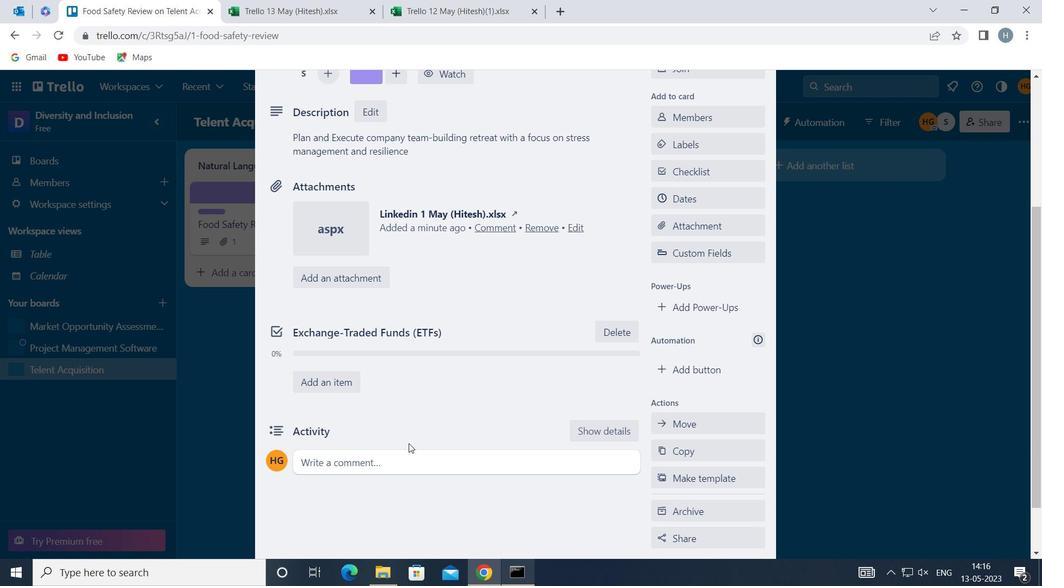 
Action: Mouse pressed left at (410, 459)
Screenshot: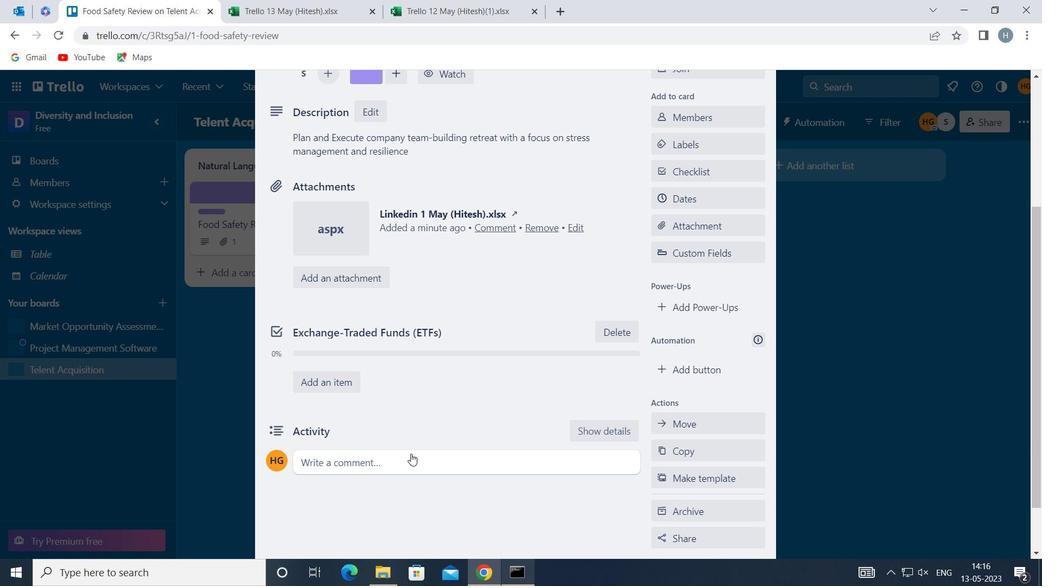 
Action: Mouse moved to (388, 493)
Screenshot: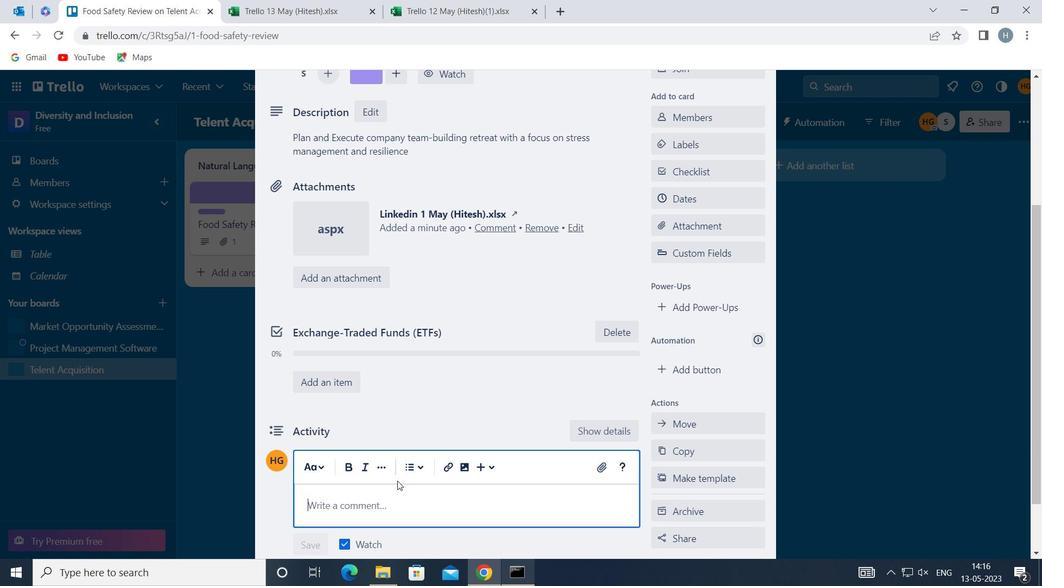 
Action: Mouse pressed left at (388, 493)
Screenshot: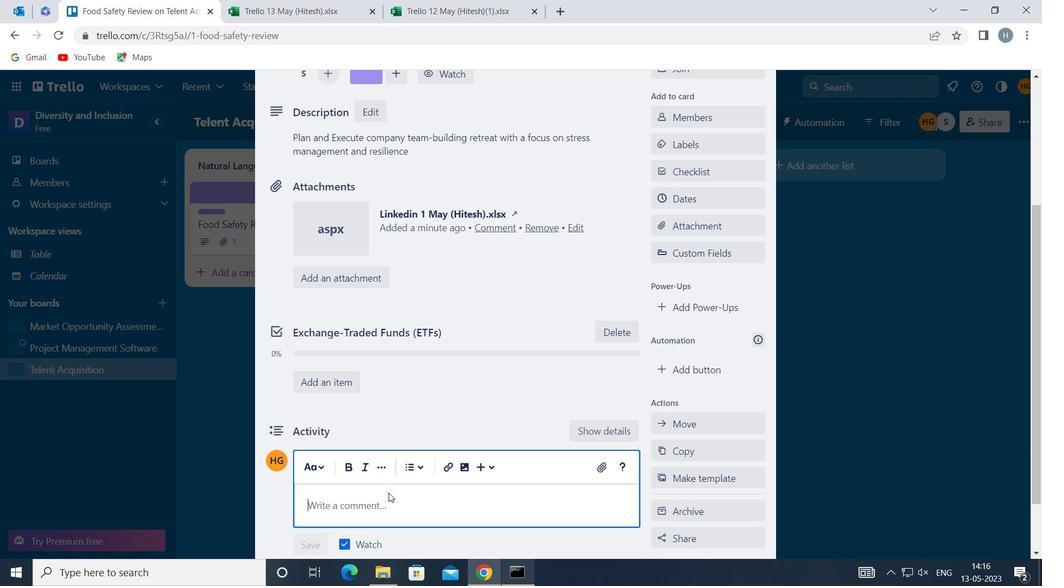 
Action: Mouse moved to (368, 510)
Screenshot: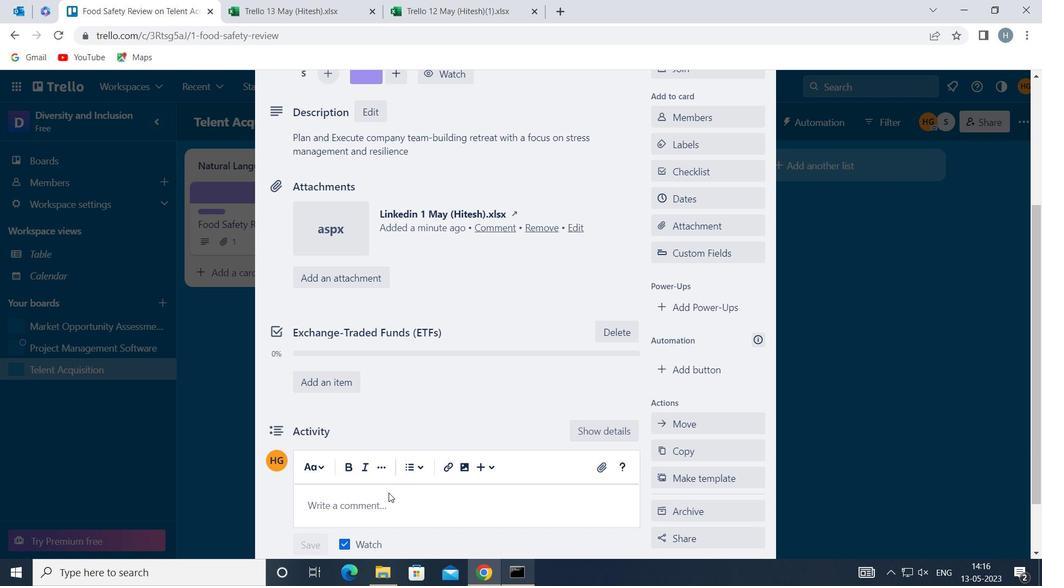 
Action: Mouse pressed left at (368, 510)
Screenshot: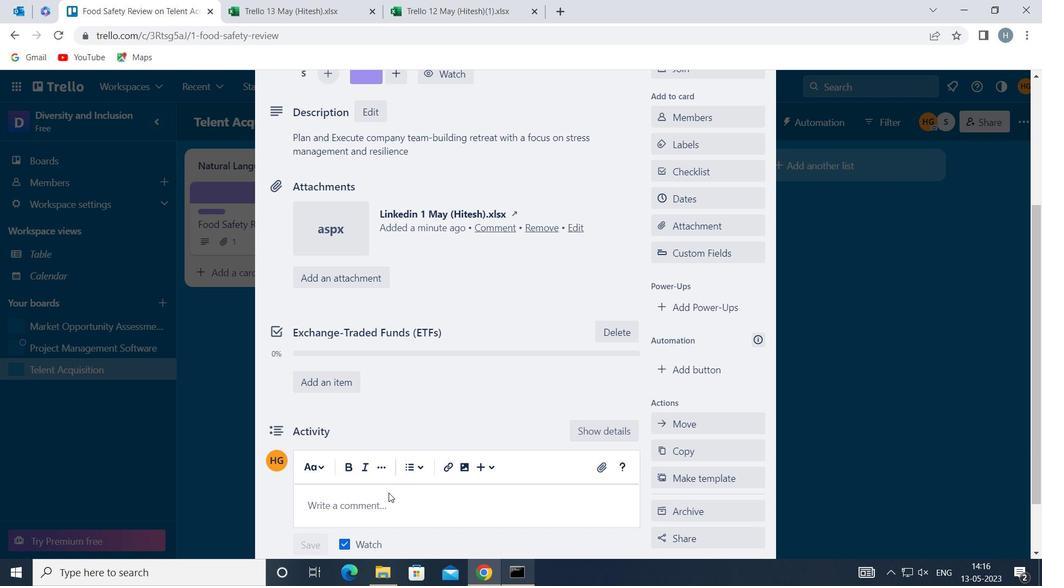 
Action: Mouse moved to (372, 504)
Screenshot: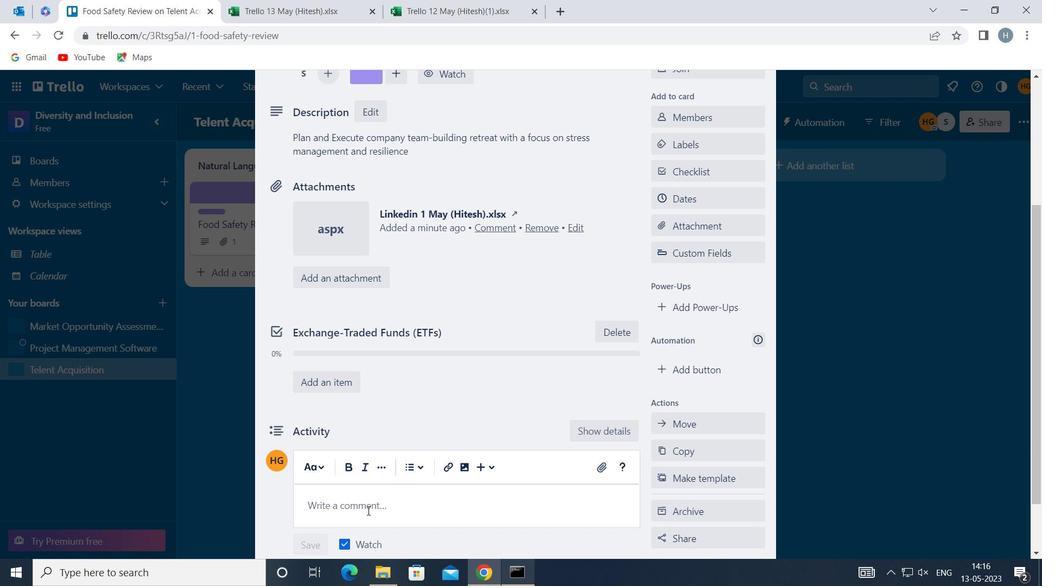 
Action: Key pressed <Key.shift>LET<Key.space>US<Key.space><Key.shift>PPROACH<Key.space>THIS<Key.space>TASK<Key.space>WITH<Key.space>A<Key.space><Key.backspace><Key.backspace><Key.backspace><Key.backspace><Key.backspace><Key.backspace><Key.backspace><Key.backspace><Key.backspace><Key.backspace><Key.backspace><Key.backspace><Key.backspace><Key.backspace><Key.backspace><Key.backspace><Key.backspace><Key.backspace><Key.backspace><Key.backspace><Key.backspace><Key.backspace><Key.backspace><Key.backspace><Key.backspace>APPROACH<Key.space>THIS<Key.space>TASK<Key.space>WITH<Key.space>A<Key.space>SENSE<Key.space>OF<Key.space>OWNERSHIP<Key.space>AND<Key.space>RESPONSIBILITY,<Key.space>RECOGNIZING<Key.space>THAT<Key.space>ITS<Key.space>SUCCESS<Key.space>IS<Key.space>OURNRESPONSIBILITY<Key.space>
Screenshot: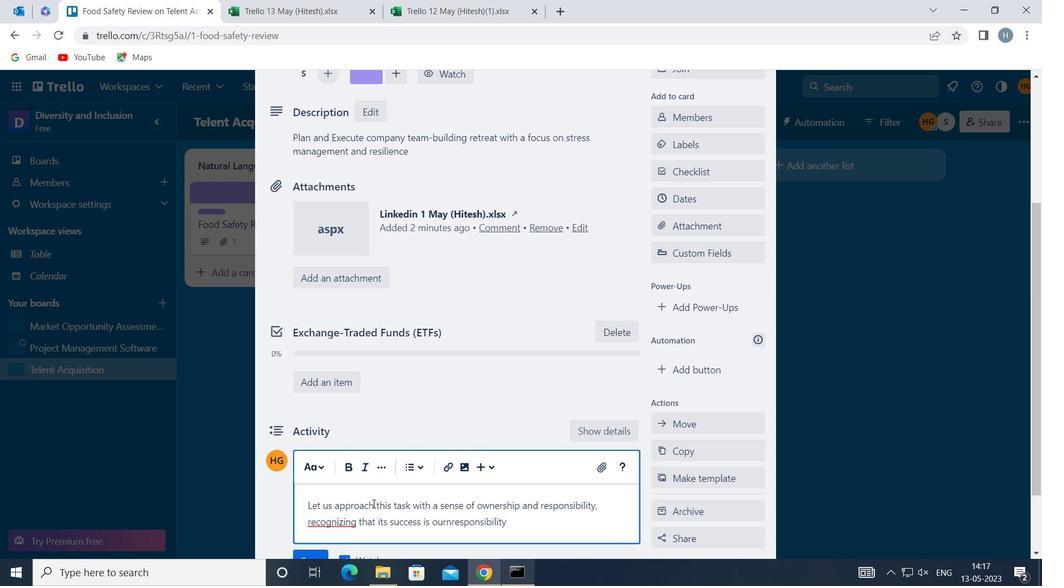 
Action: Mouse moved to (452, 521)
Screenshot: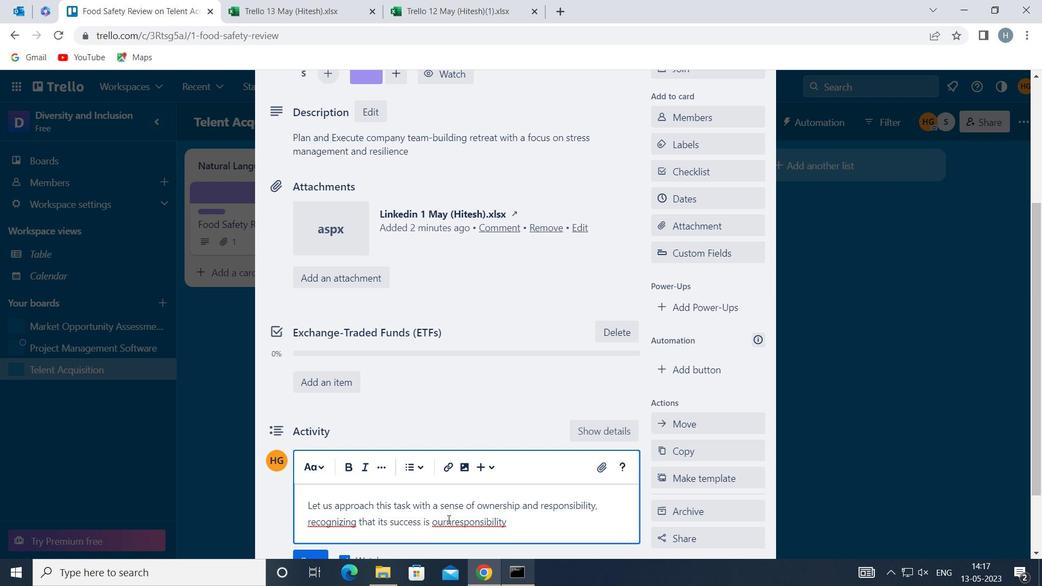 
Action: Mouse pressed left at (452, 521)
Screenshot: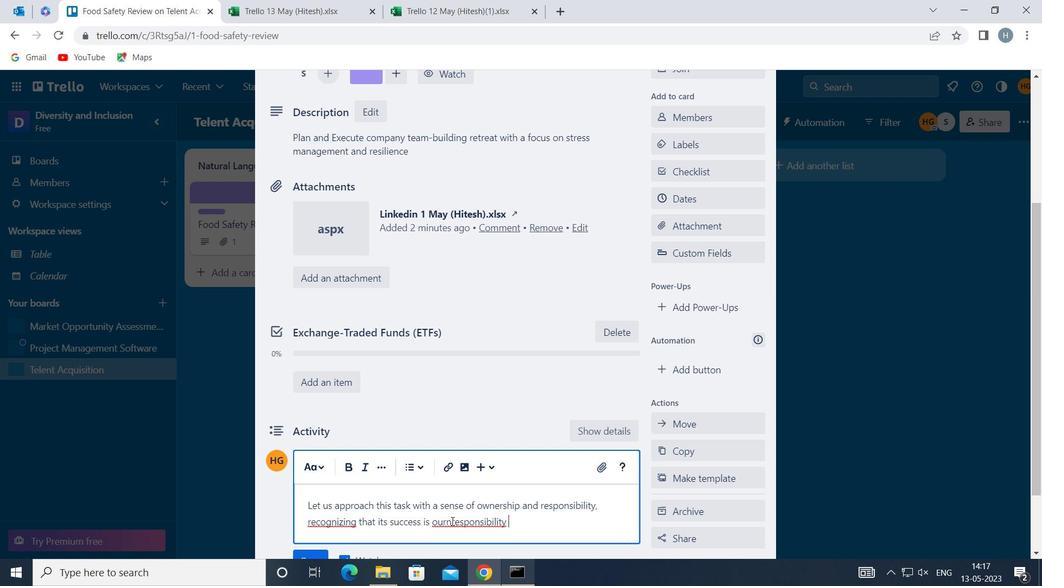 
Action: Key pressed <Key.space><Key.backspace><Key.backspace><Key.space>
Screenshot: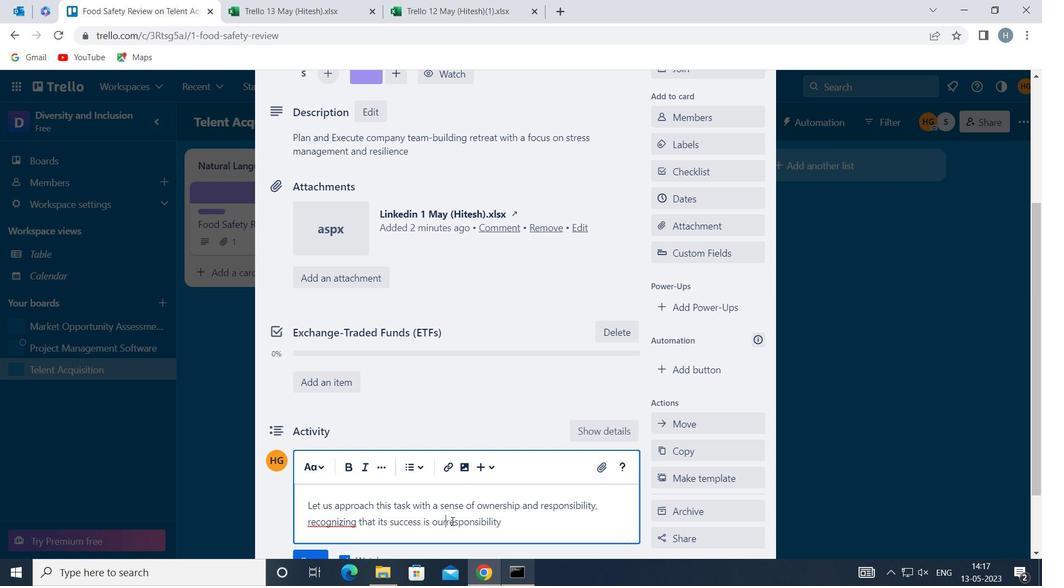 
Action: Mouse moved to (510, 520)
Screenshot: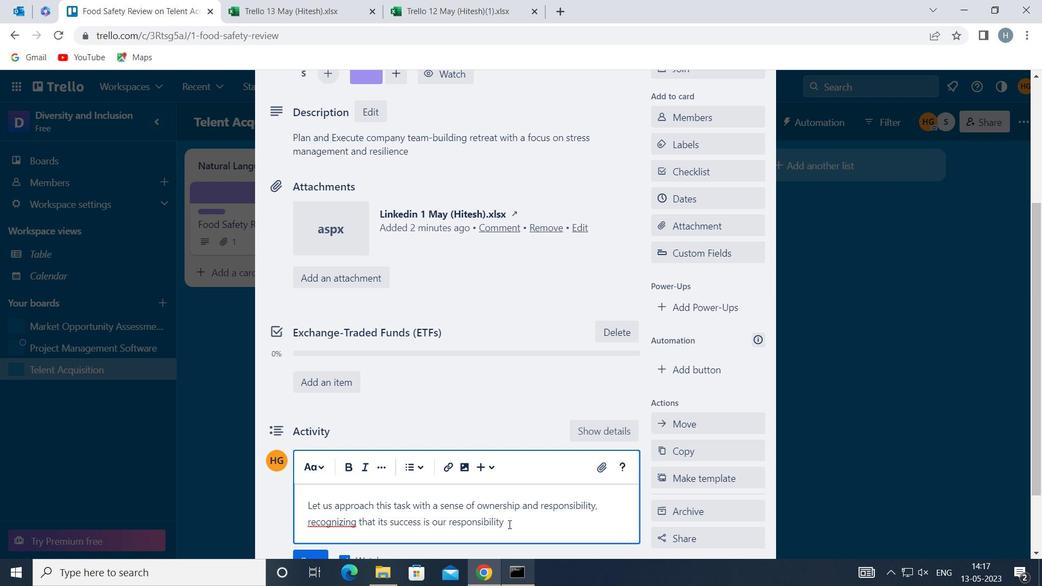 
Action: Mouse pressed left at (510, 520)
Screenshot: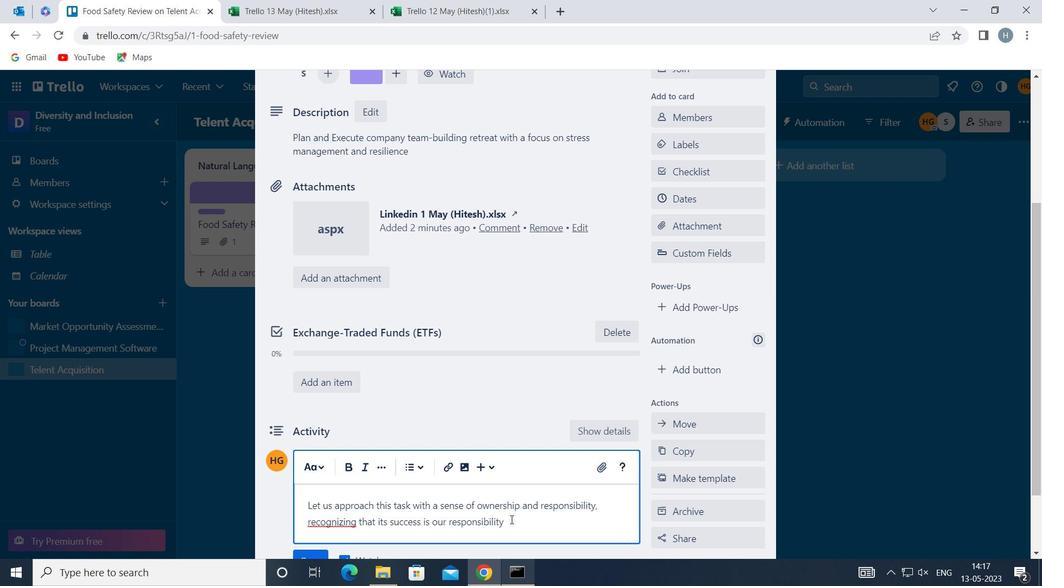 
Action: Mouse moved to (478, 508)
Screenshot: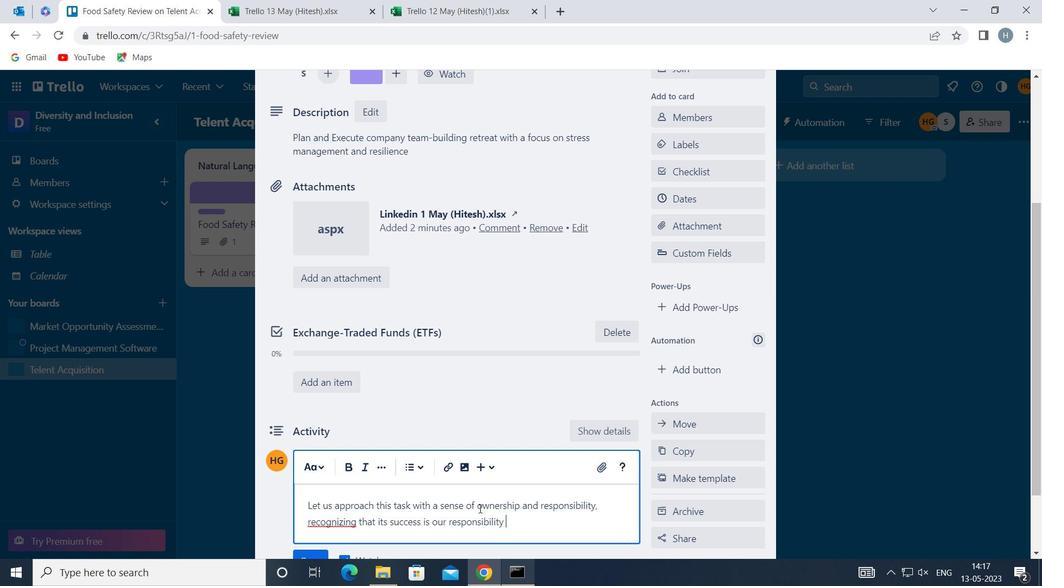 
Action: Mouse scrolled (478, 507) with delta (0, 0)
Screenshot: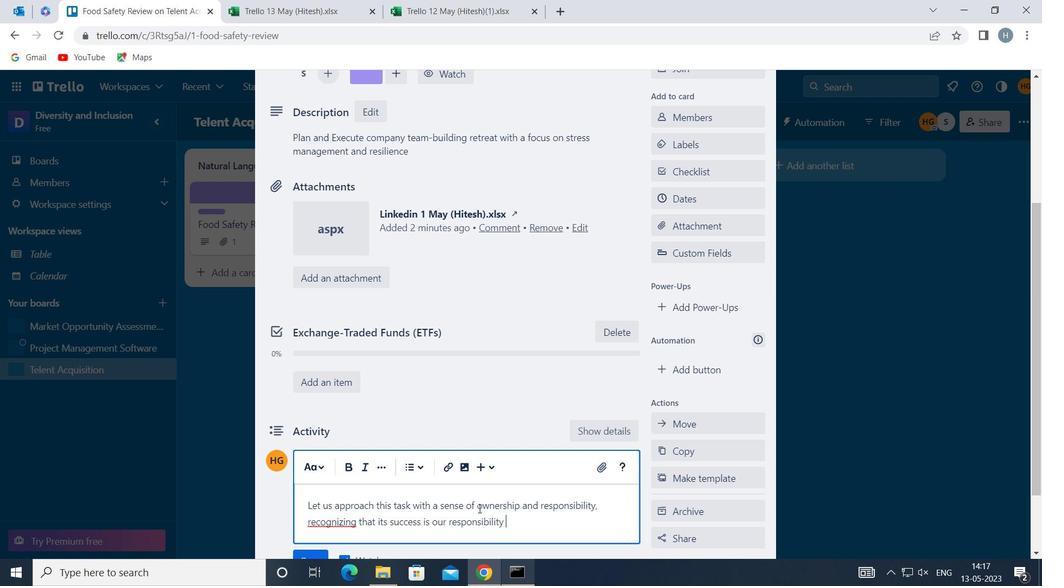 
Action: Mouse scrolled (478, 507) with delta (0, 0)
Screenshot: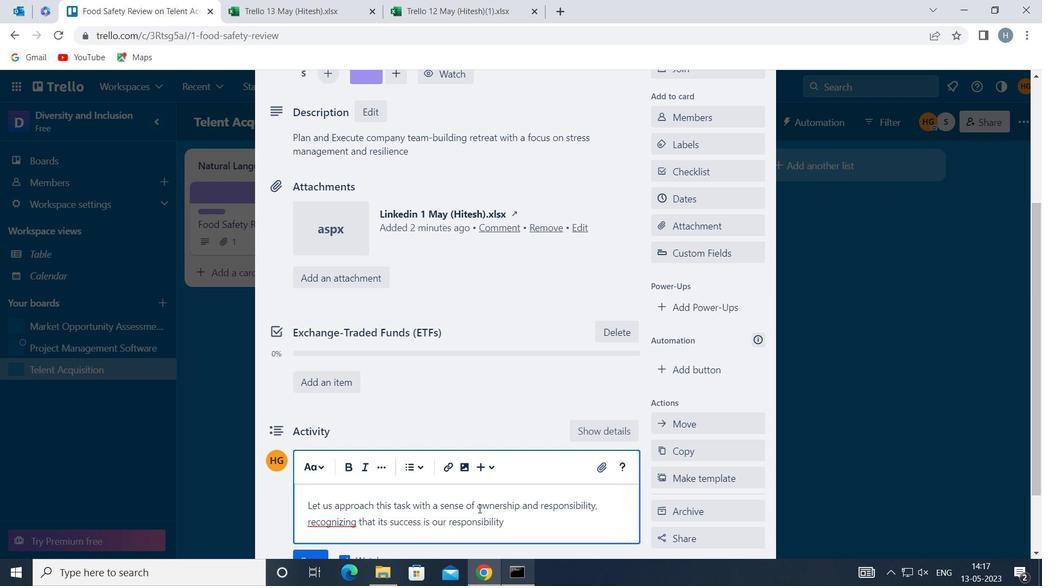 
Action: Mouse moved to (474, 506)
Screenshot: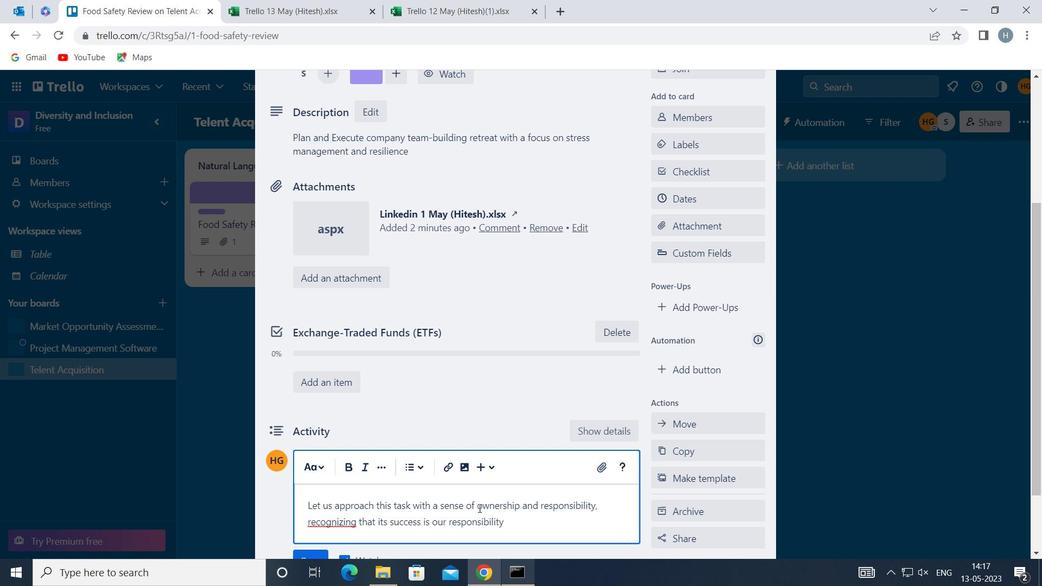 
Action: Mouse scrolled (474, 505) with delta (0, 0)
Screenshot: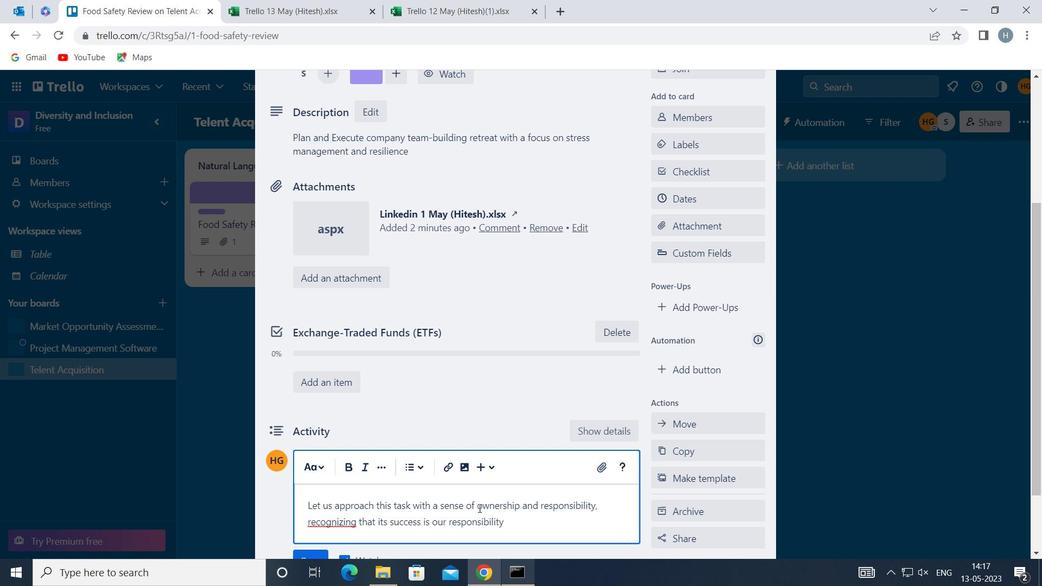 
Action: Mouse moved to (311, 469)
Screenshot: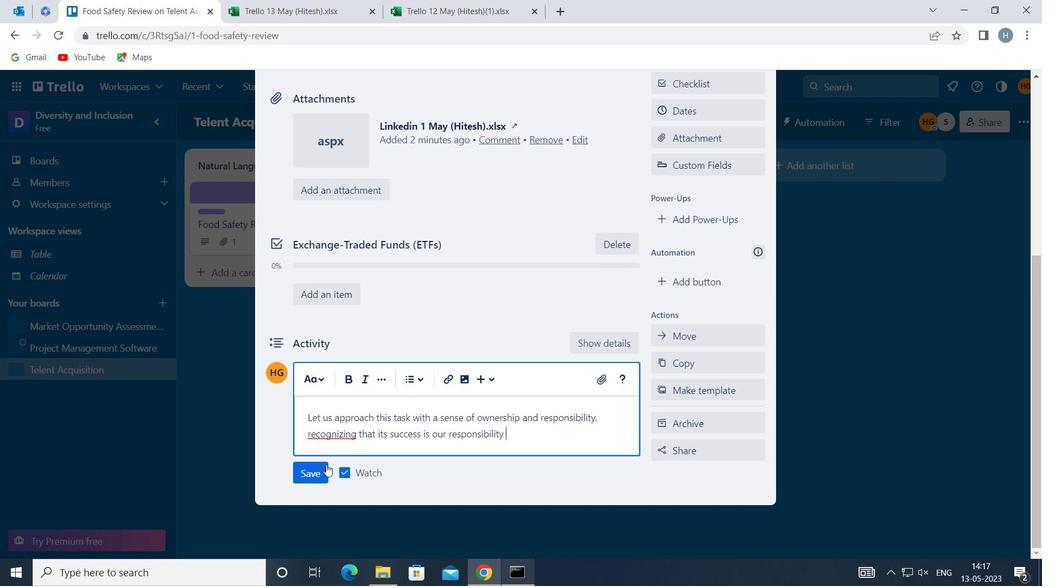
Action: Mouse pressed left at (311, 469)
Screenshot: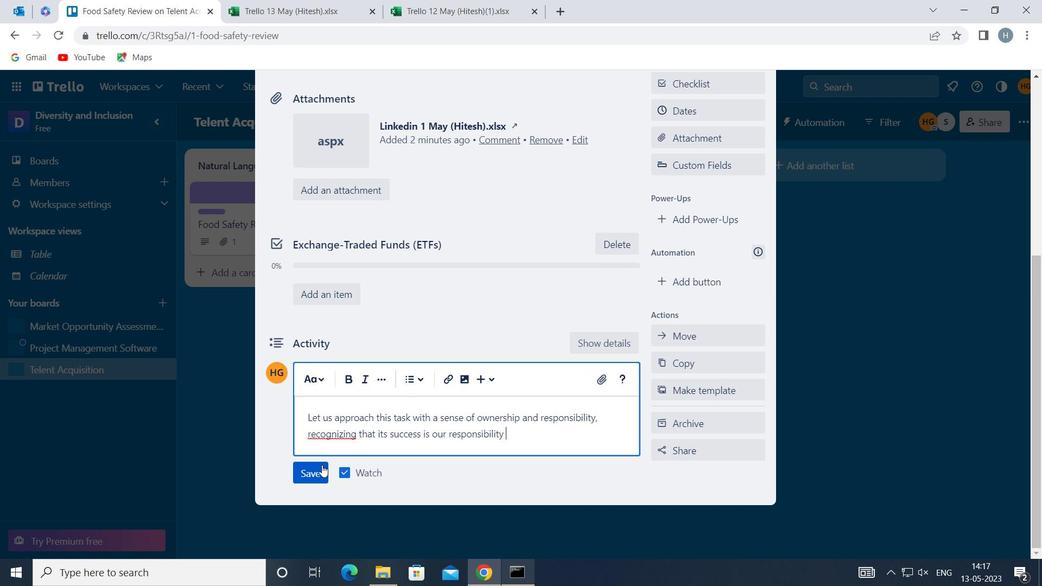 
Action: Mouse moved to (709, 124)
Screenshot: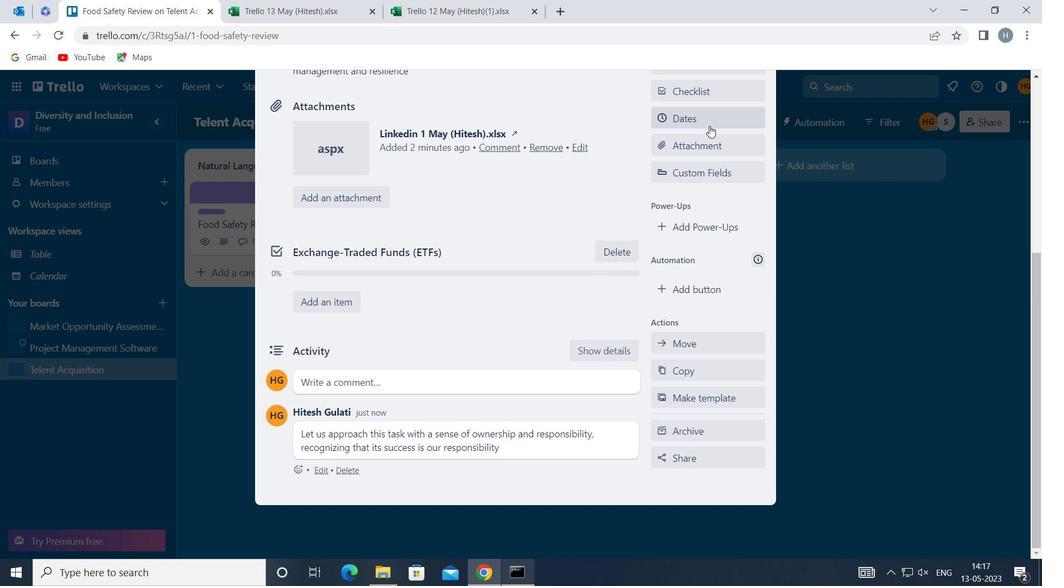 
Action: Mouse pressed left at (709, 124)
Screenshot: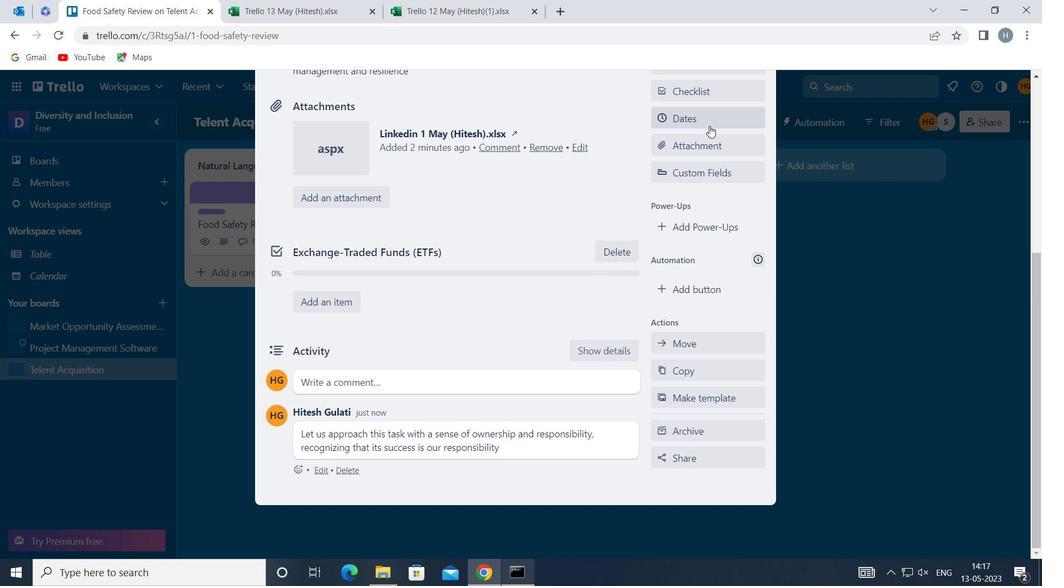 
Action: Mouse moved to (666, 363)
Screenshot: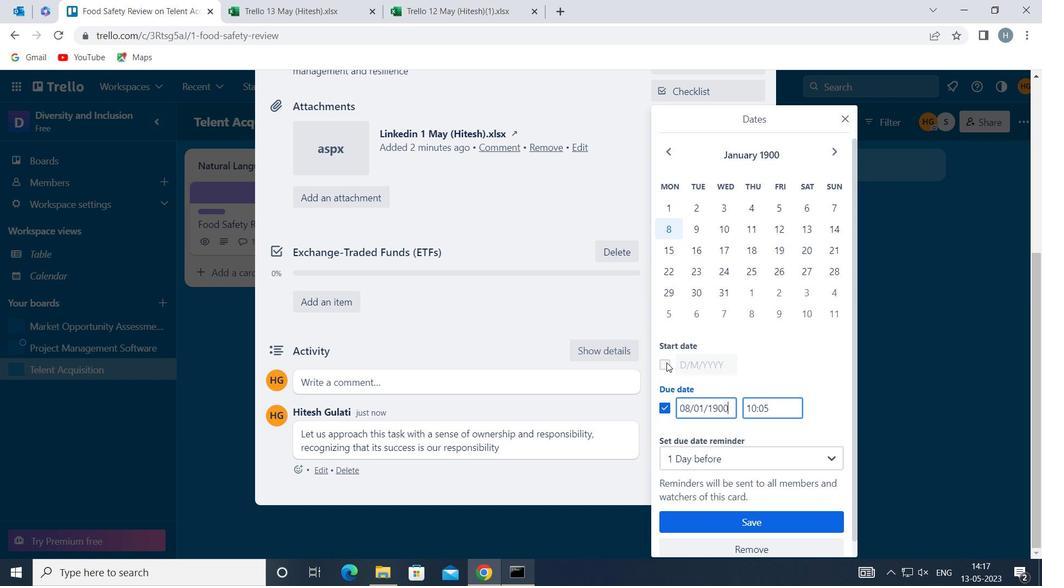 
Action: Mouse pressed left at (666, 363)
Screenshot: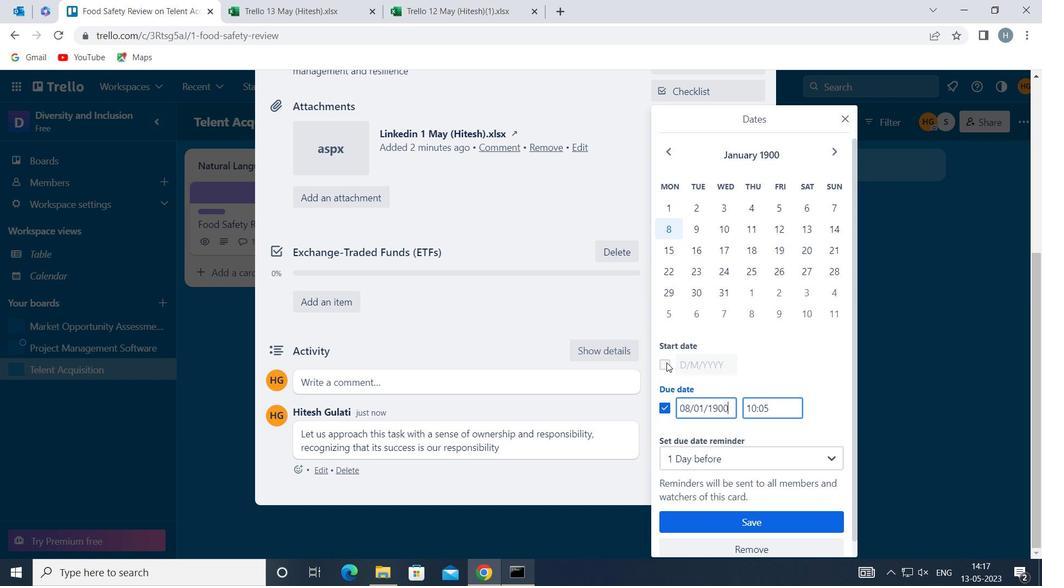 
Action: Mouse moved to (682, 359)
Screenshot: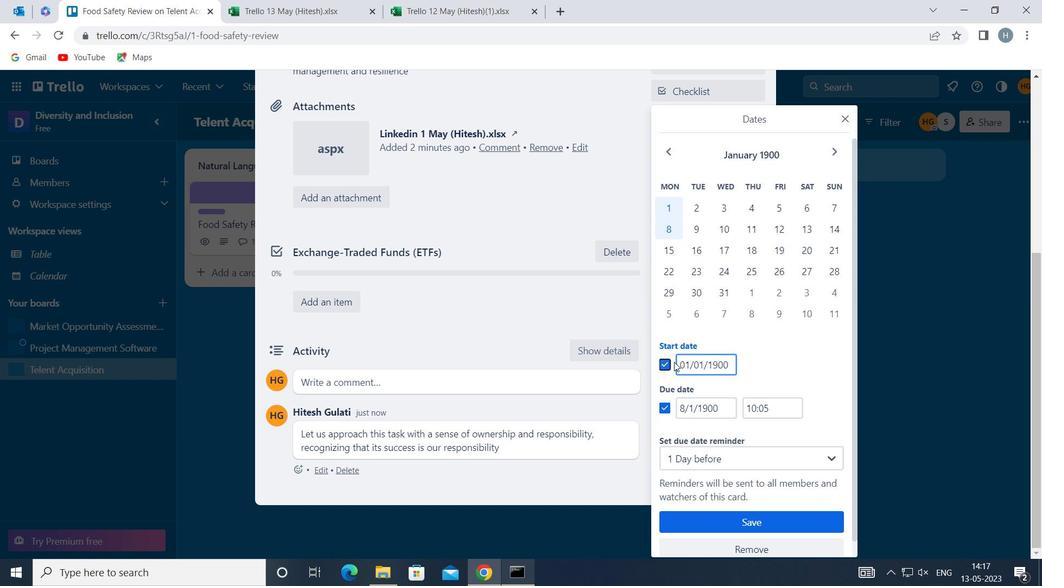 
Action: Mouse pressed left at (682, 359)
Screenshot: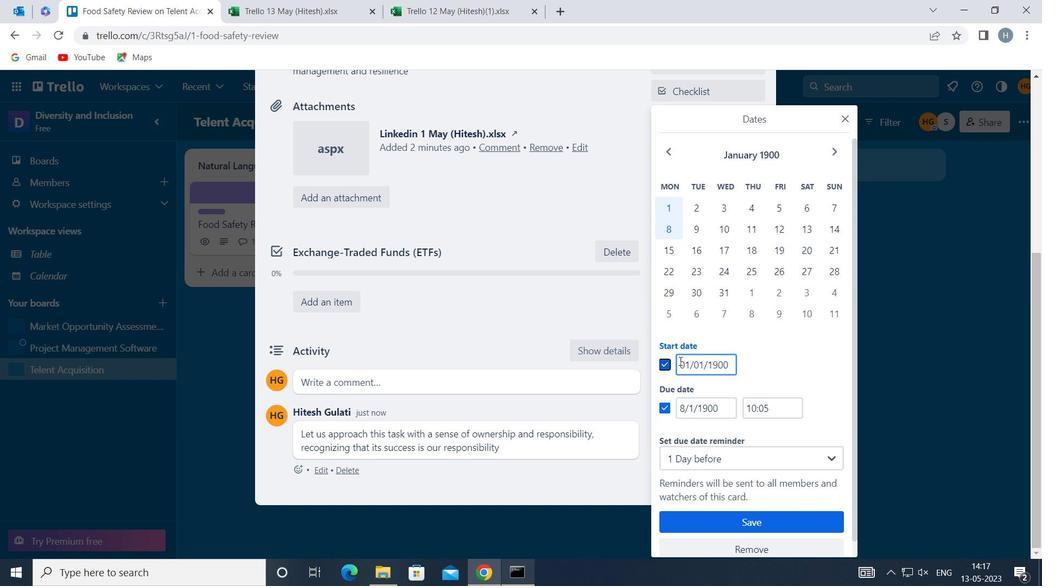 
Action: Key pressed <Key.backspace>2
Screenshot: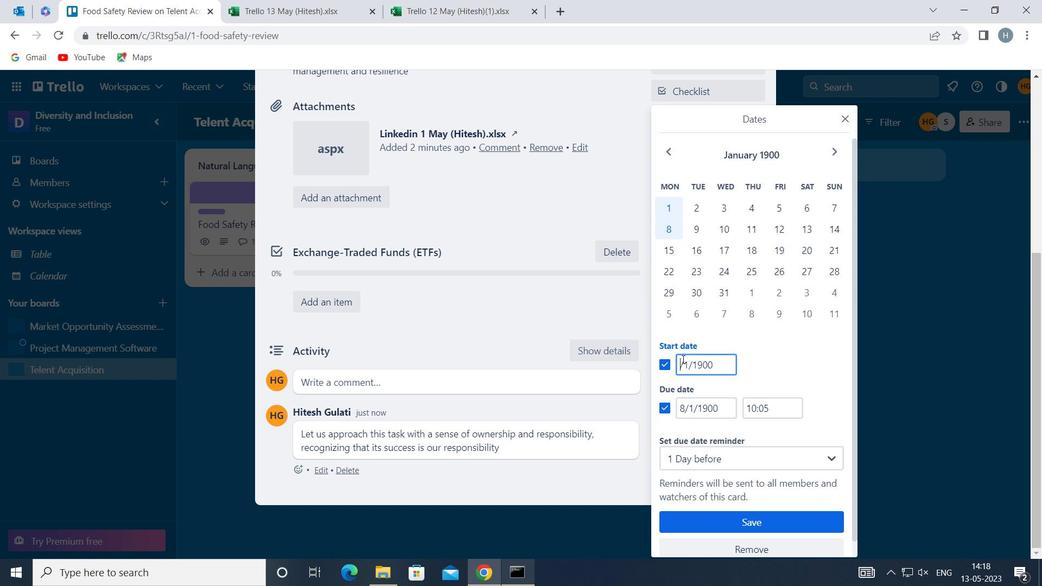 
Action: Mouse moved to (680, 402)
Screenshot: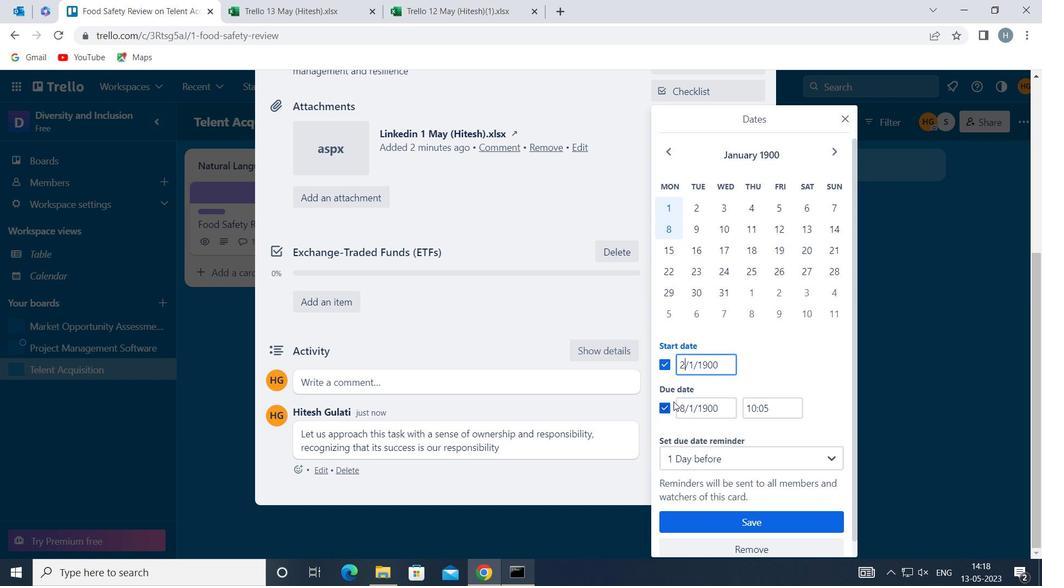 
Action: Mouse pressed left at (680, 402)
Screenshot: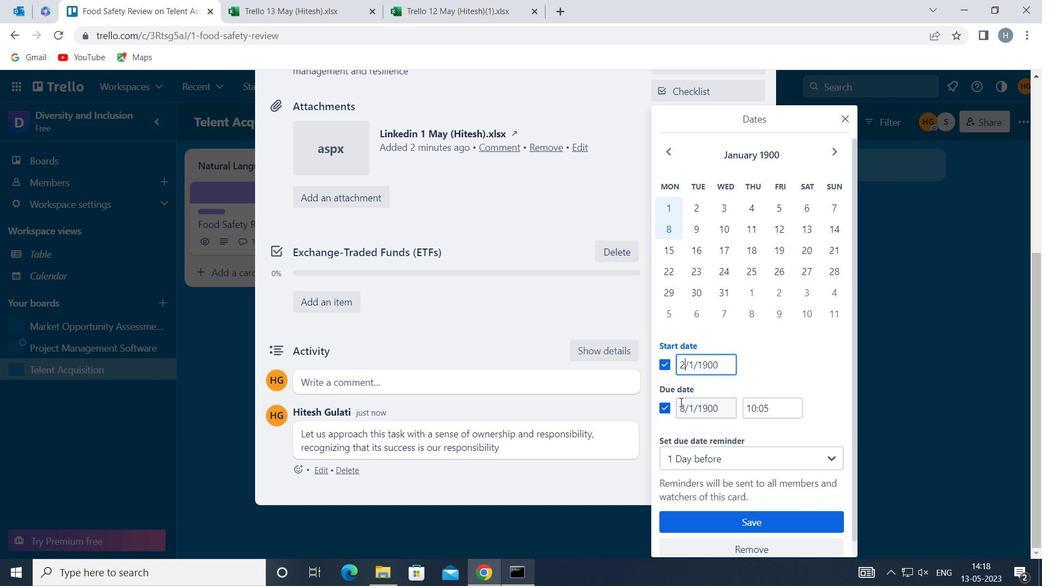 
Action: Key pressed <Key.right><Key.backspace>9
Screenshot: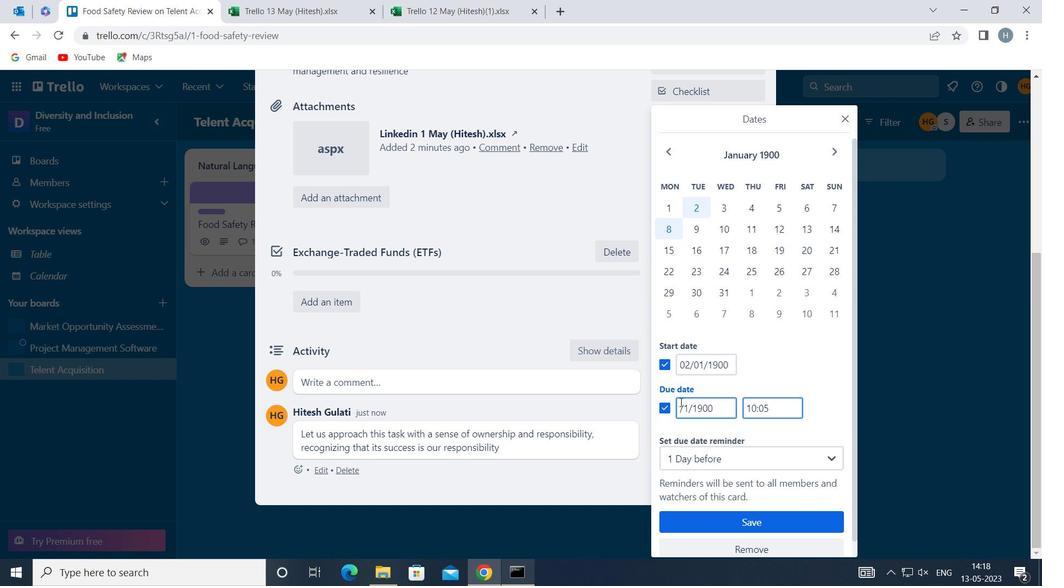 
Action: Mouse moved to (761, 515)
Screenshot: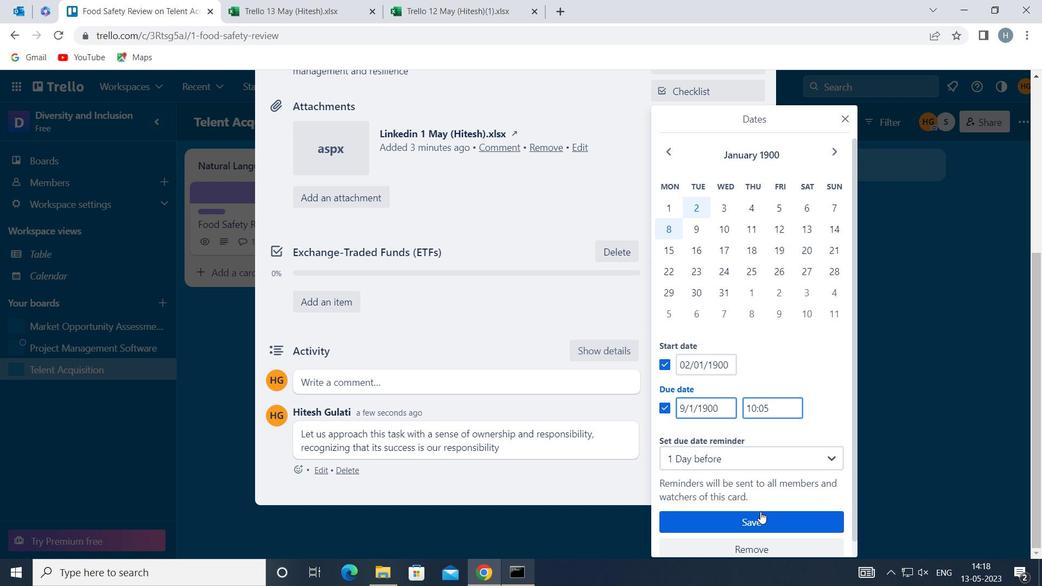 
Action: Mouse pressed left at (761, 515)
Screenshot: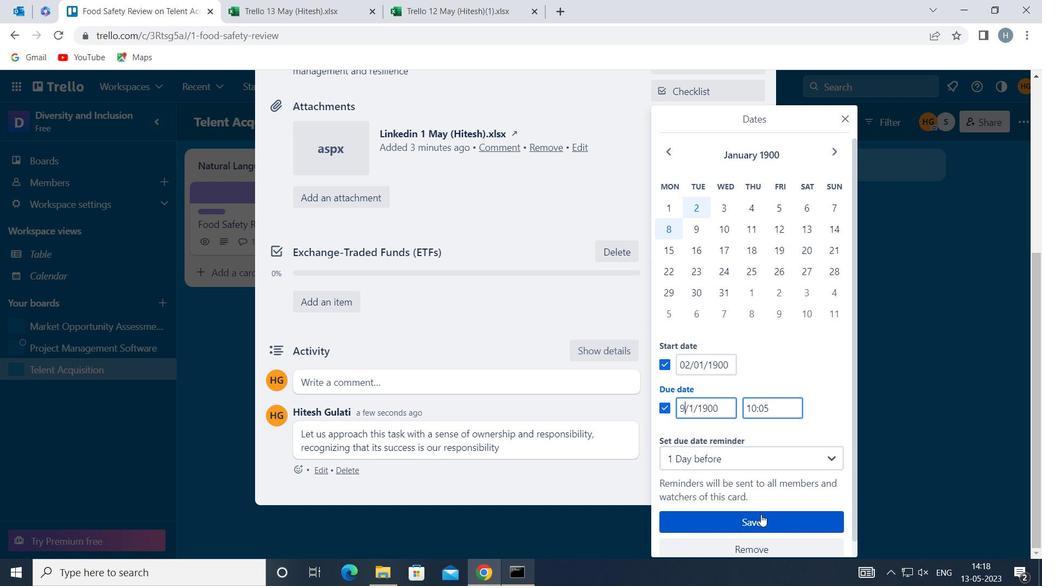 
Action: Mouse moved to (482, 273)
Screenshot: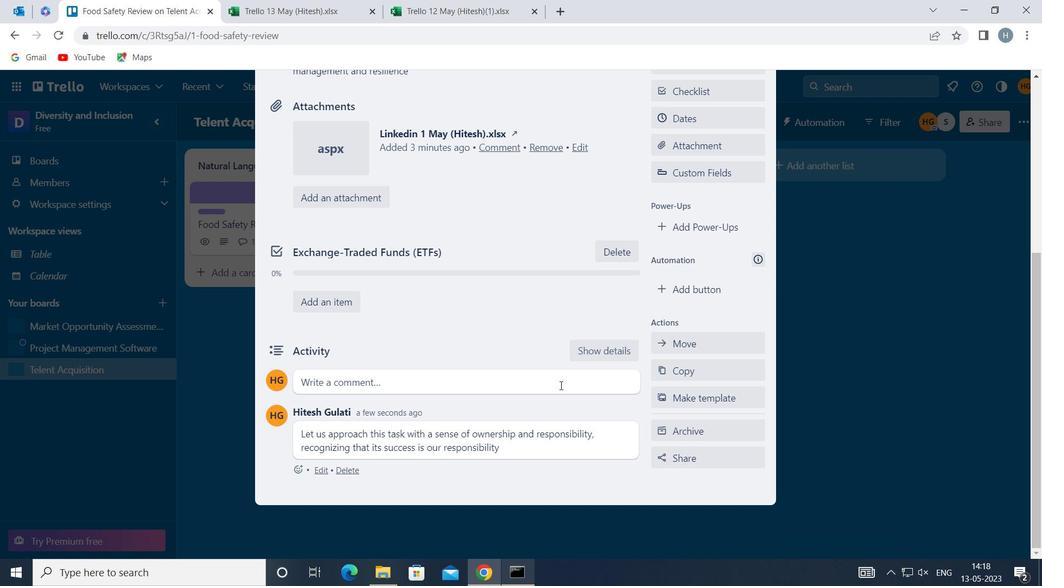 
Action: Key pressed <Key.f8>
Screenshot: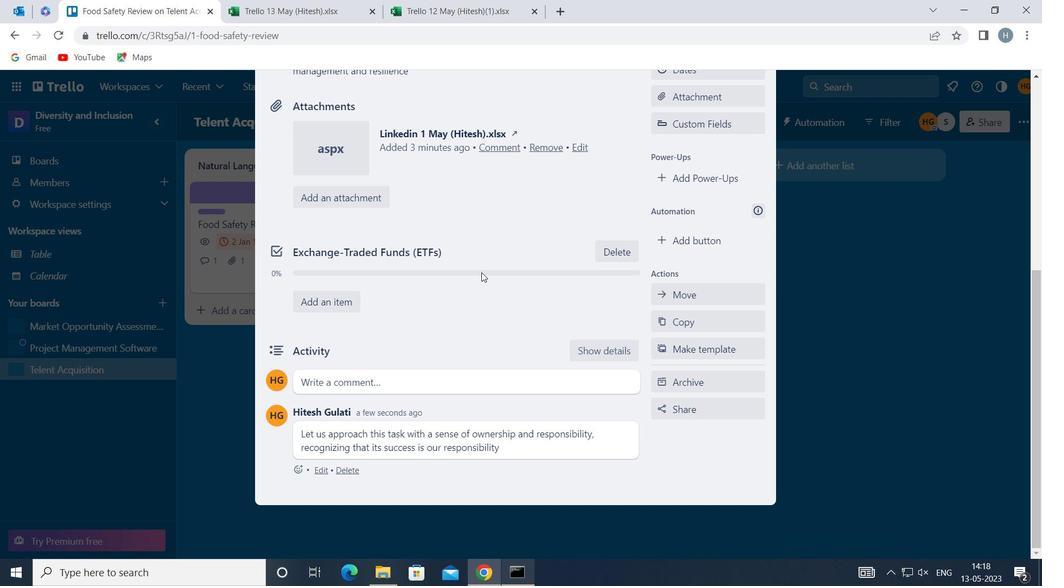 
